 Task: Open Card Machine Learning Review in Board Public Speaking Training to Workspace Accounts Payable and add a team member Softage.4@softage.net, a label Blue, a checklist Product Design, an attachment from your computer, a color Blue and finally, add a card description 'Conduct team training session on delegation and empowerment' and a comment 'Let us approach this task with a sense of empathy, understanding the needs and concerns of our stakeholders.'. Add a start date 'Jan 08, 1900' with a due date 'Jan 15, 1900'
Action: Mouse moved to (59, 261)
Screenshot: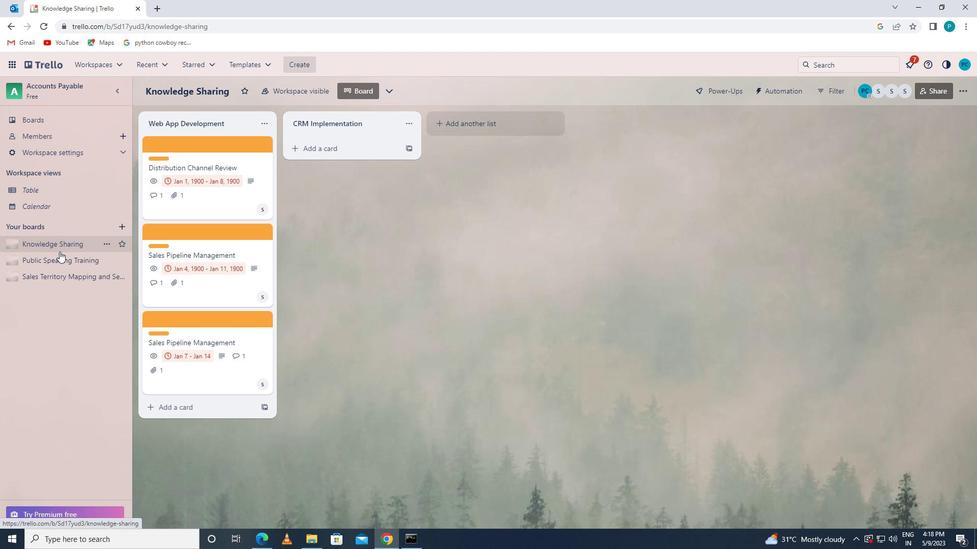 
Action: Mouse pressed left at (59, 261)
Screenshot: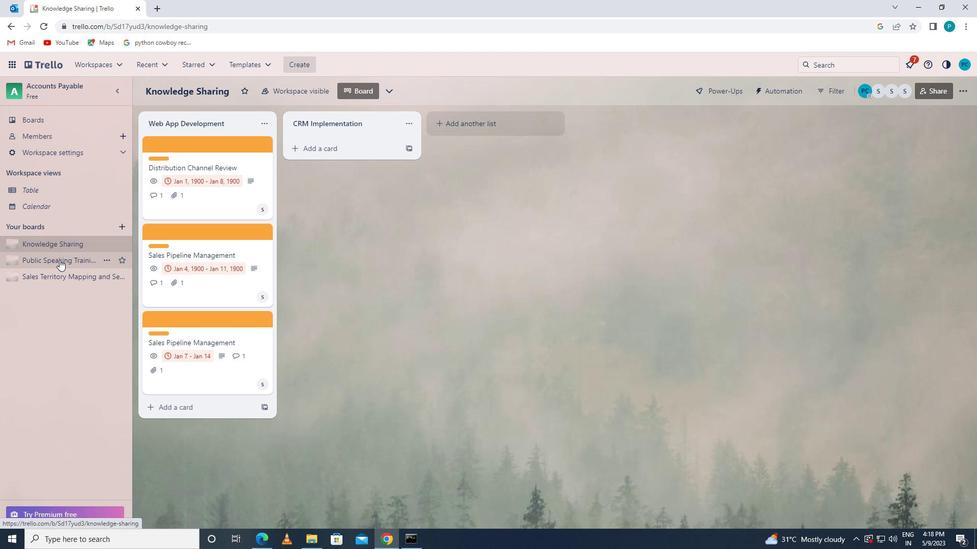 
Action: Mouse moved to (193, 326)
Screenshot: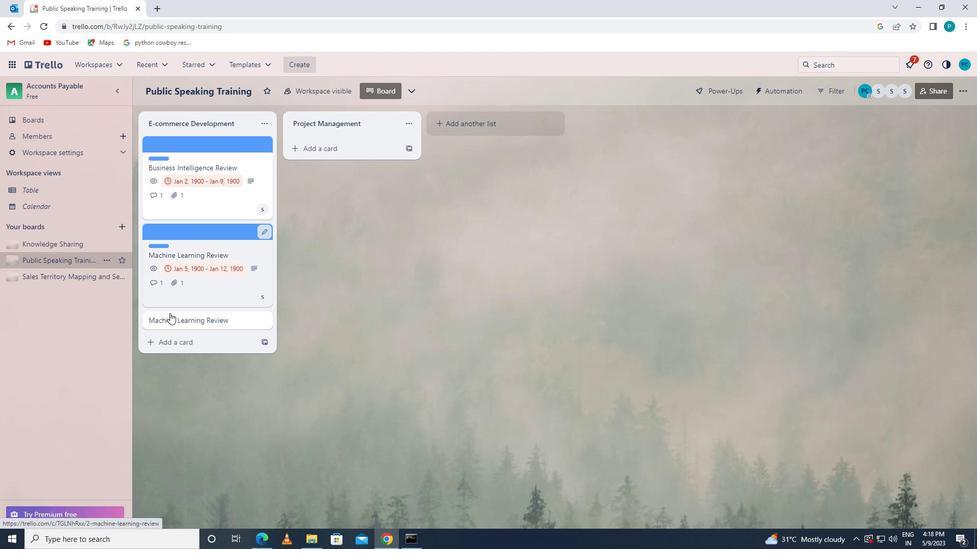
Action: Mouse pressed left at (193, 326)
Screenshot: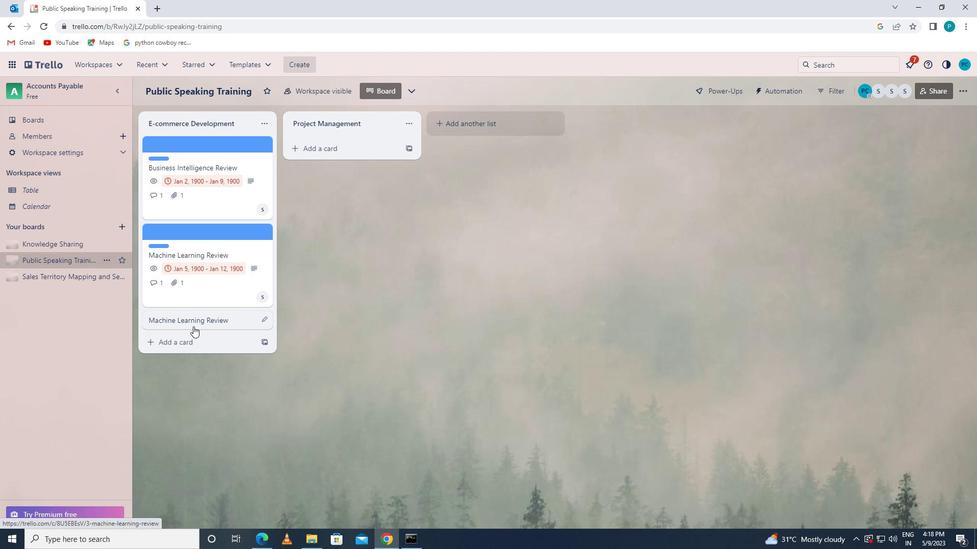 
Action: Mouse moved to (642, 182)
Screenshot: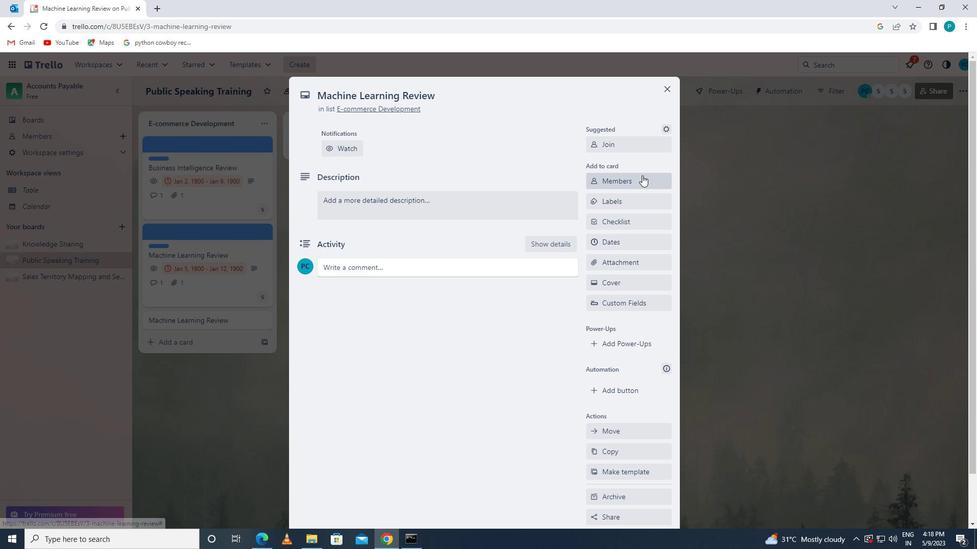 
Action: Mouse pressed left at (642, 182)
Screenshot: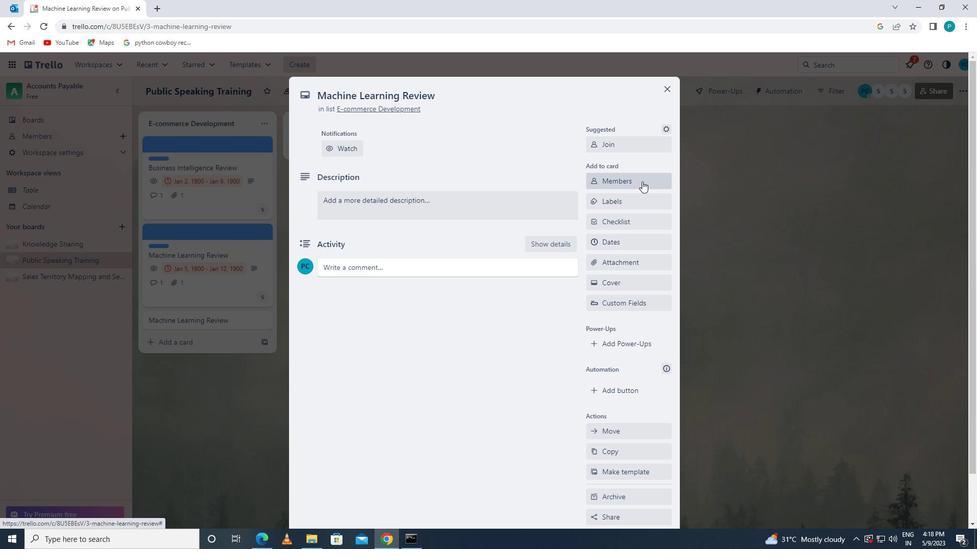 
Action: Mouse moved to (653, 305)
Screenshot: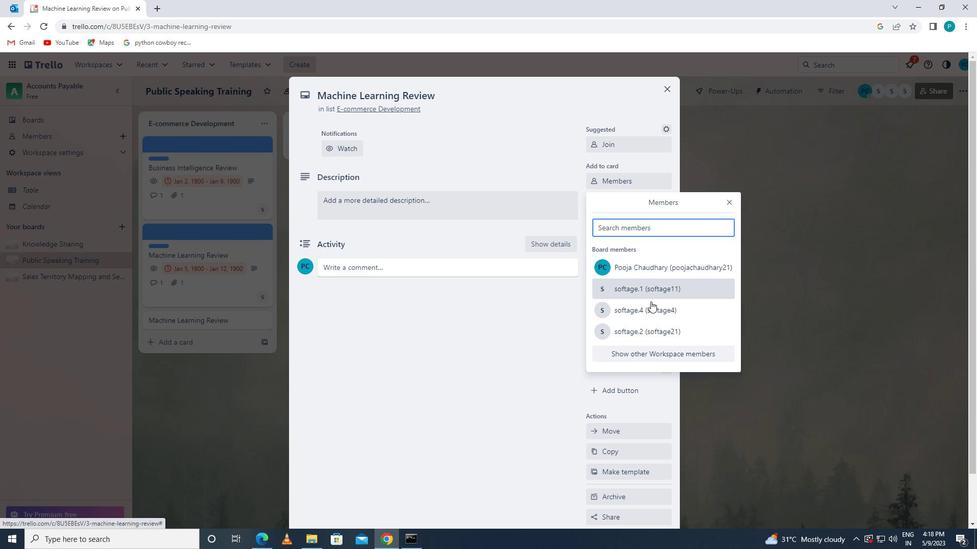 
Action: Mouse pressed left at (653, 305)
Screenshot: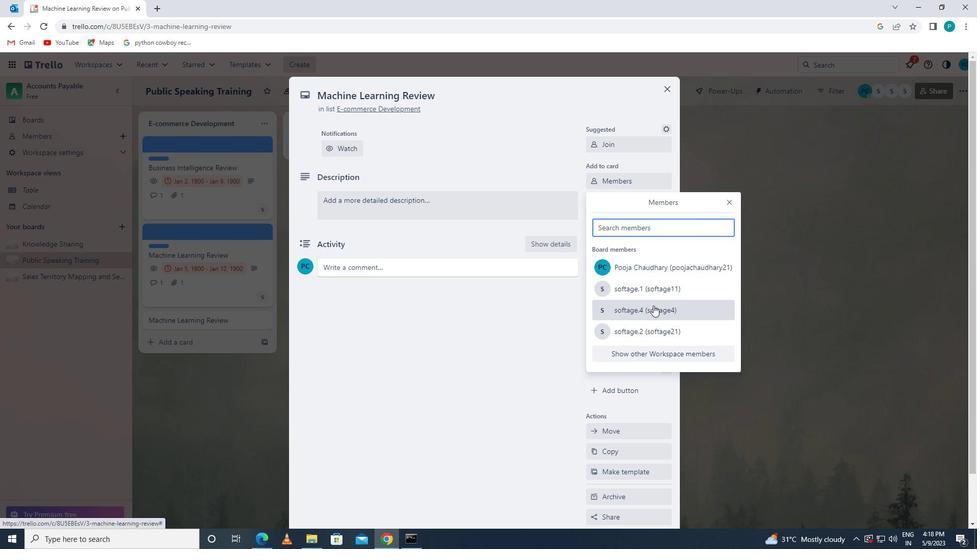 
Action: Mouse moved to (730, 201)
Screenshot: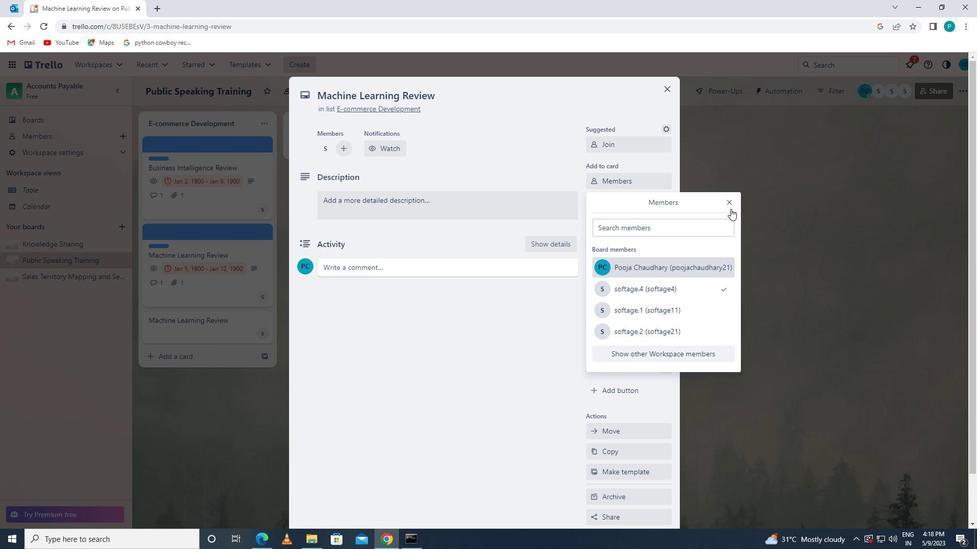 
Action: Mouse pressed left at (730, 201)
Screenshot: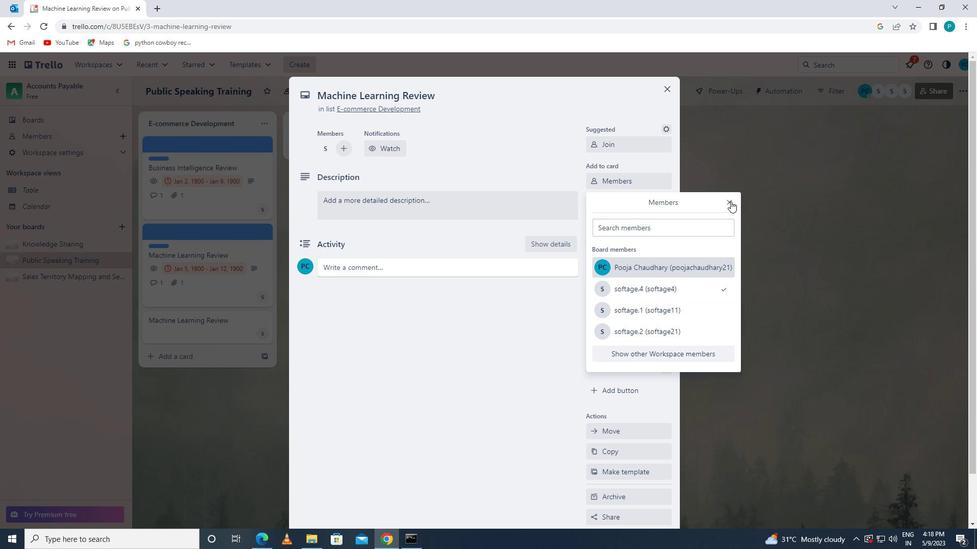 
Action: Mouse moved to (609, 219)
Screenshot: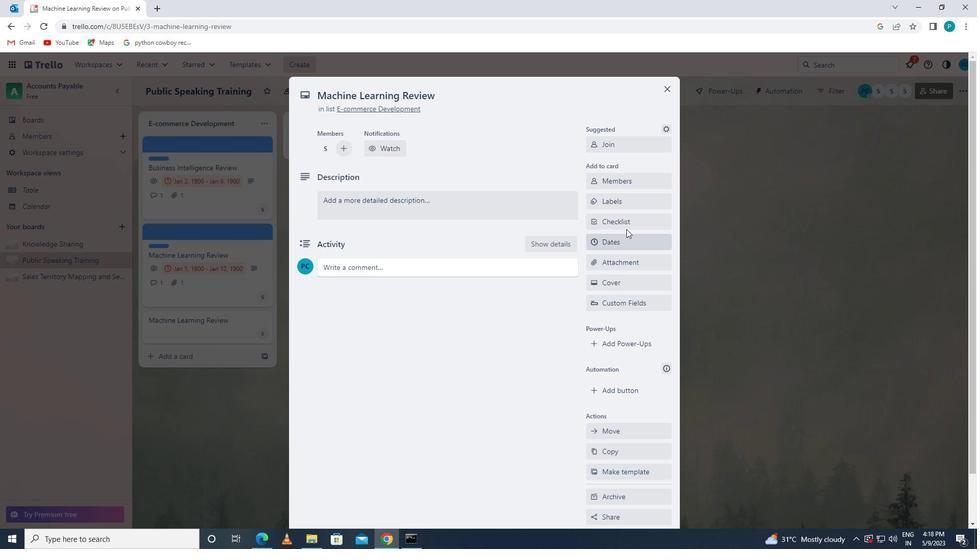 
Action: Mouse pressed left at (609, 219)
Screenshot: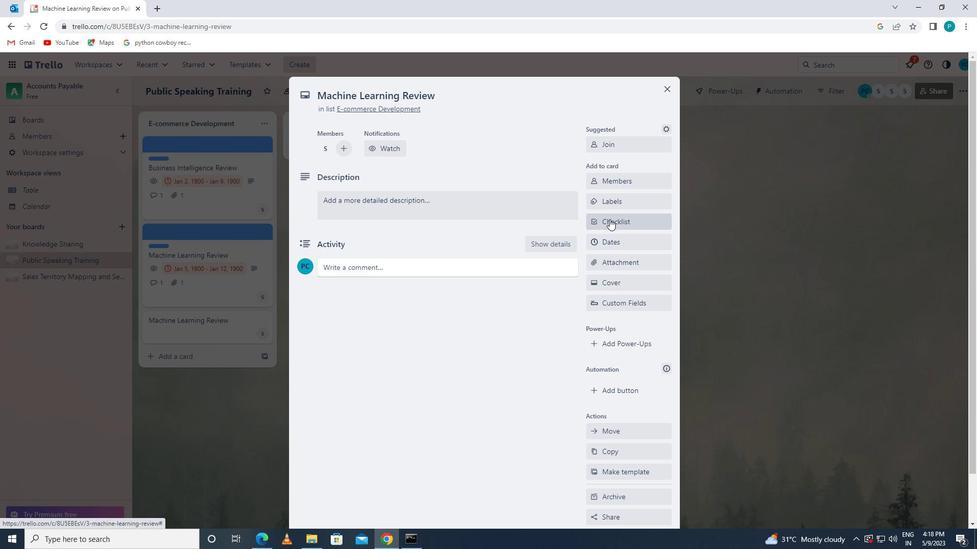 
Action: Mouse moved to (604, 204)
Screenshot: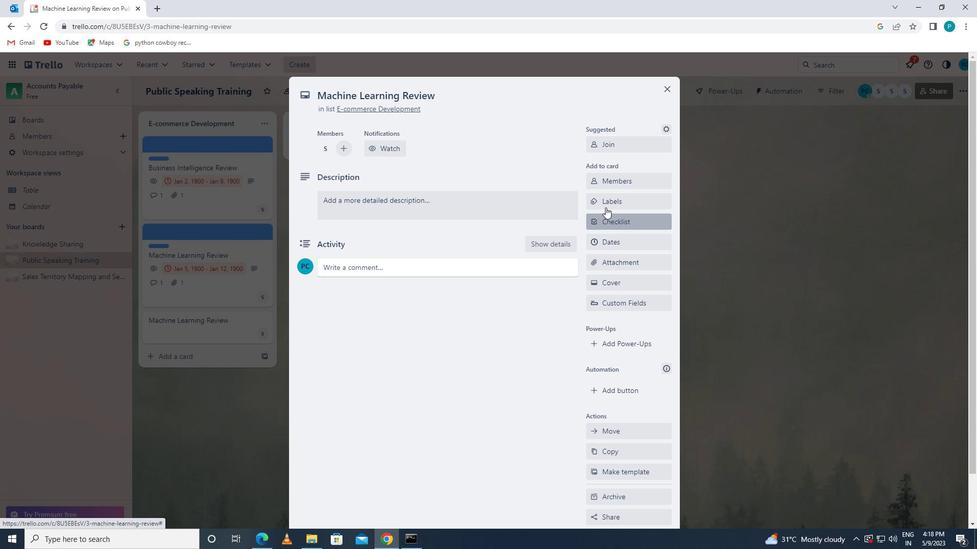 
Action: Mouse pressed left at (604, 204)
Screenshot: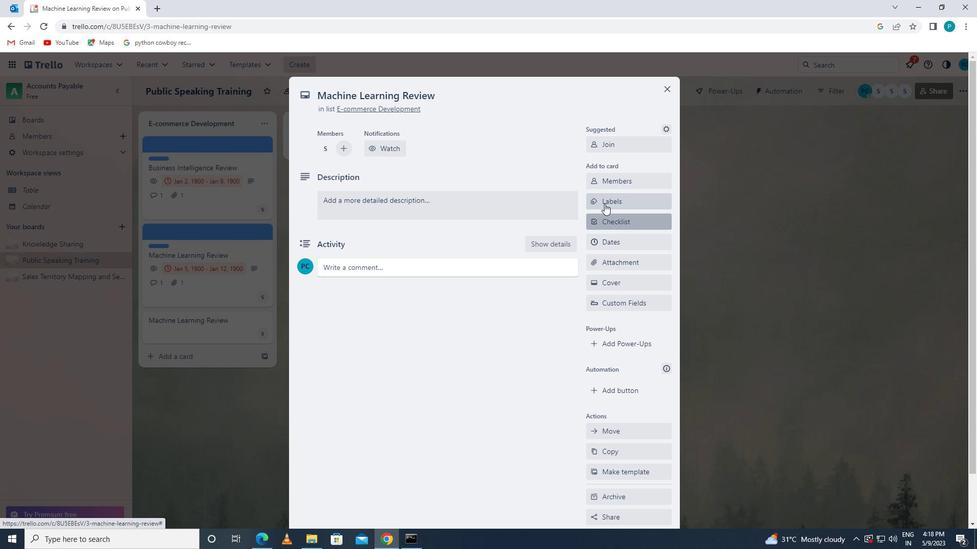 
Action: Mouse moved to (646, 405)
Screenshot: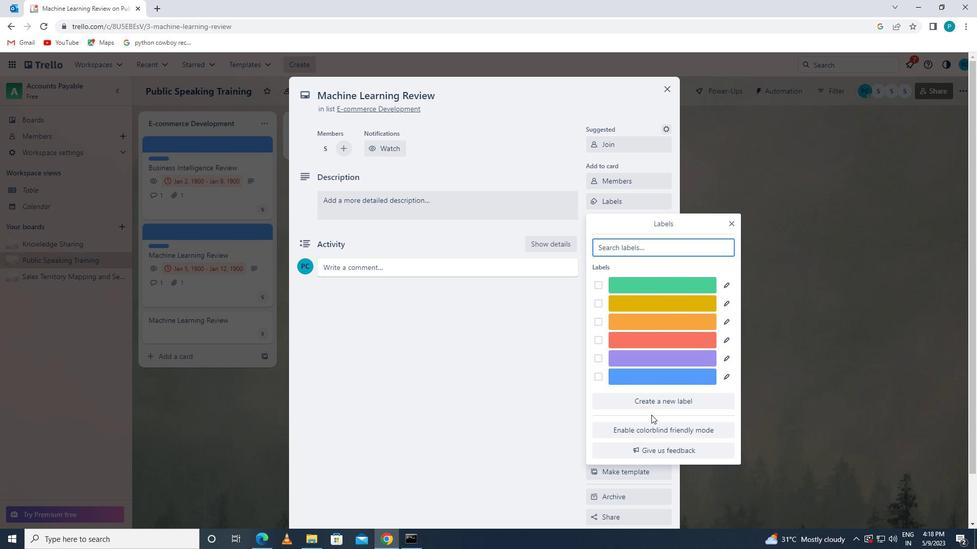 
Action: Mouse pressed left at (646, 405)
Screenshot: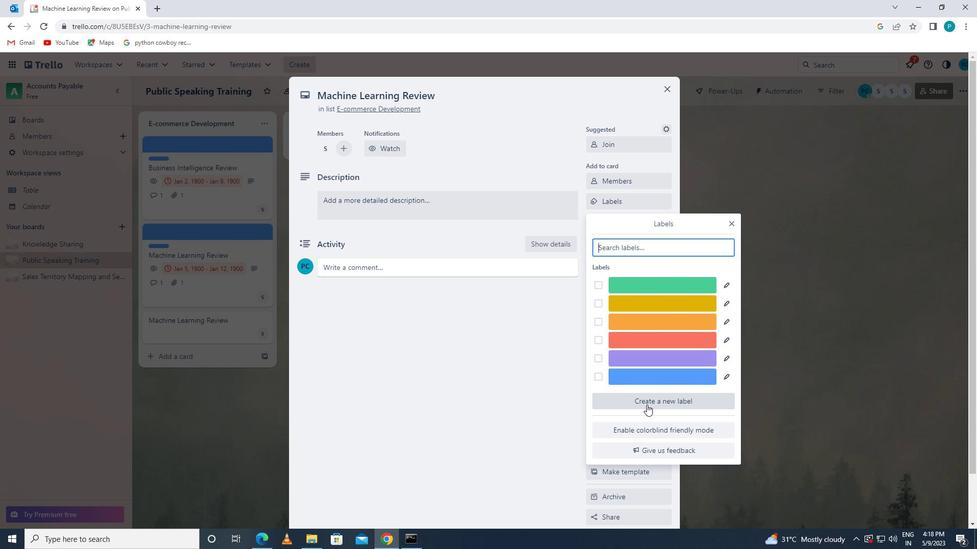 
Action: Mouse moved to (597, 425)
Screenshot: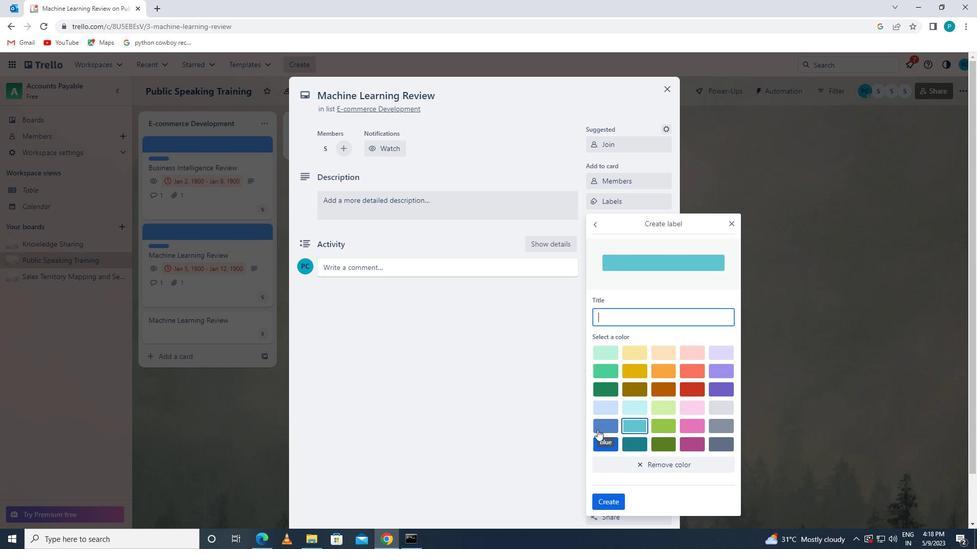 
Action: Mouse pressed left at (597, 425)
Screenshot: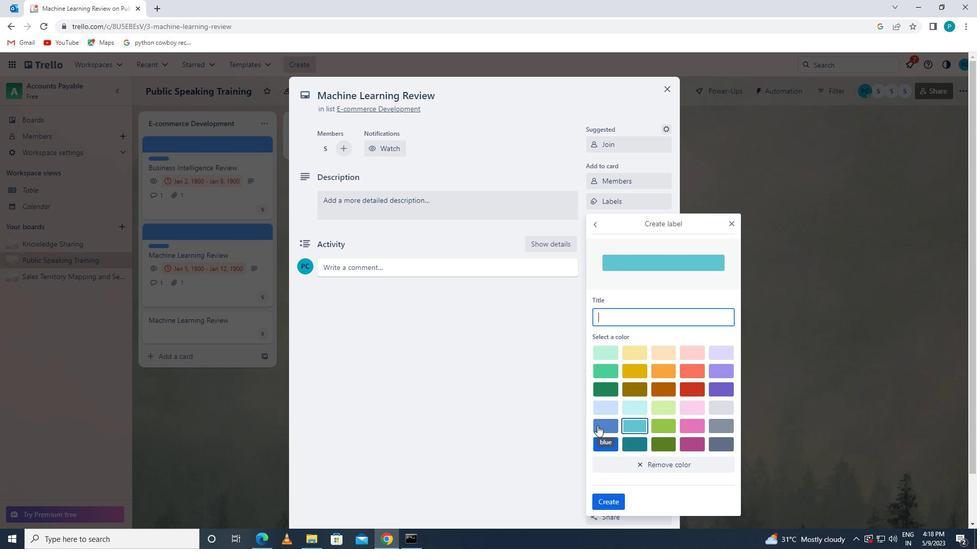 
Action: Mouse moved to (611, 498)
Screenshot: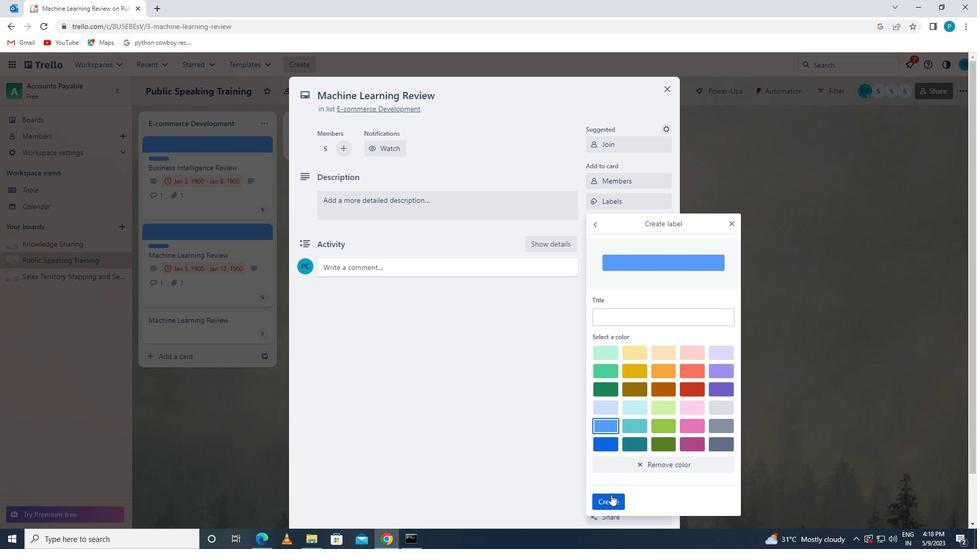 
Action: Mouse pressed left at (611, 498)
Screenshot: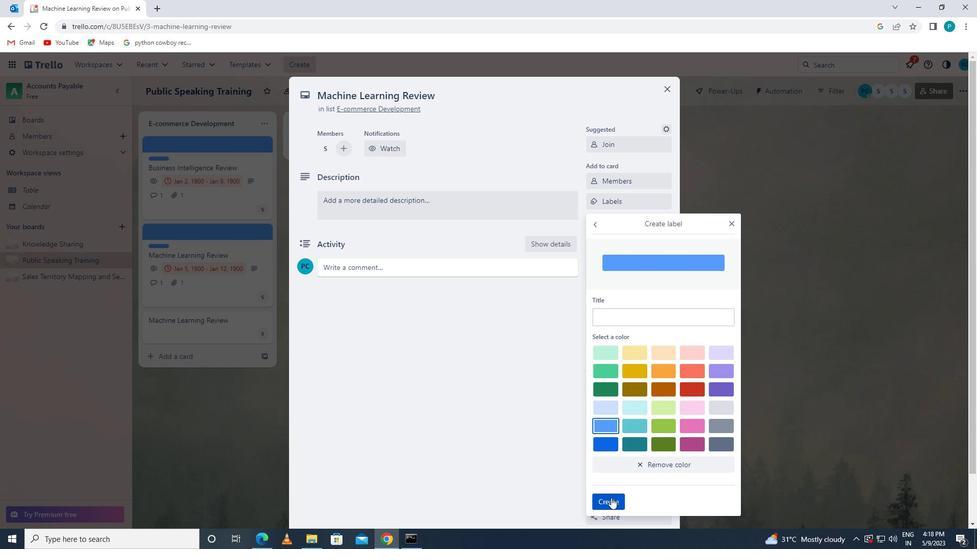 
Action: Mouse moved to (730, 225)
Screenshot: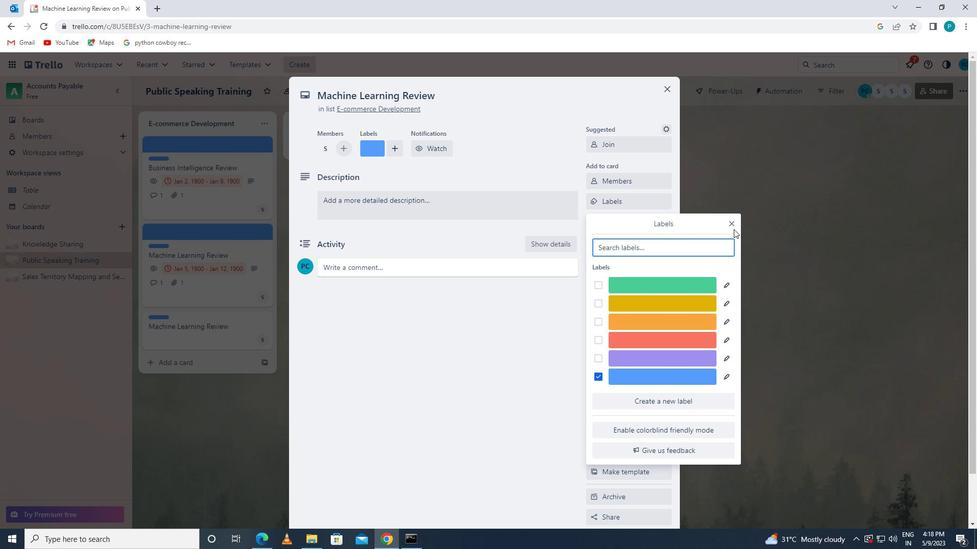 
Action: Mouse pressed left at (730, 225)
Screenshot: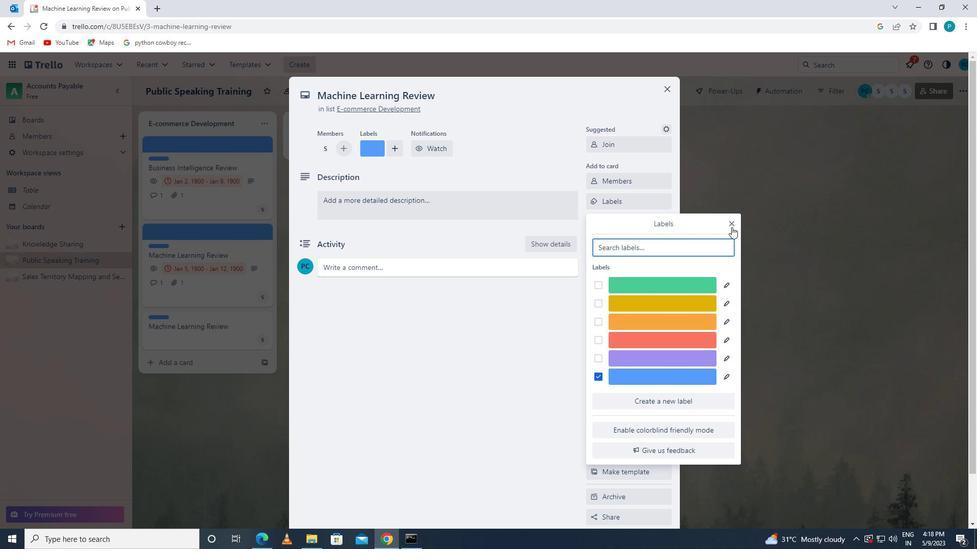 
Action: Mouse moved to (627, 225)
Screenshot: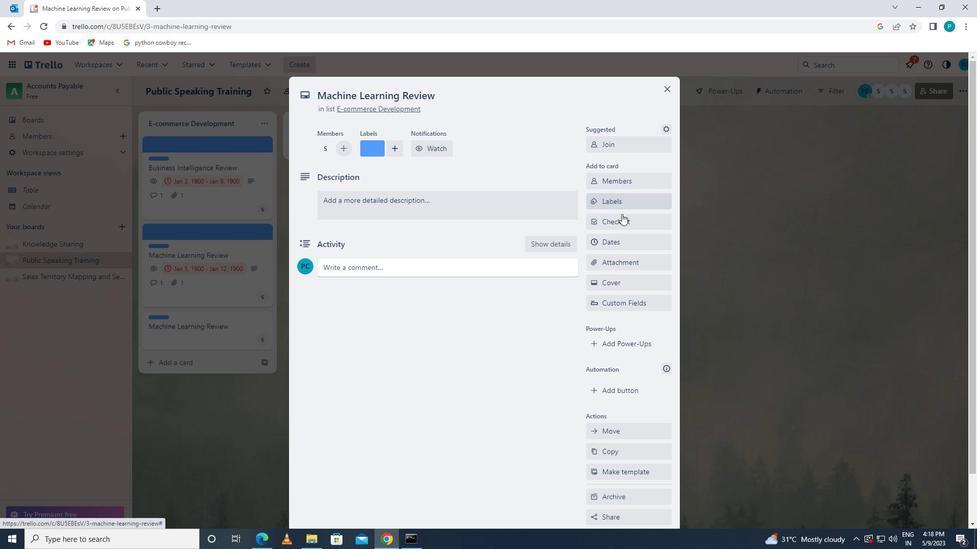 
Action: Mouse pressed left at (627, 225)
Screenshot: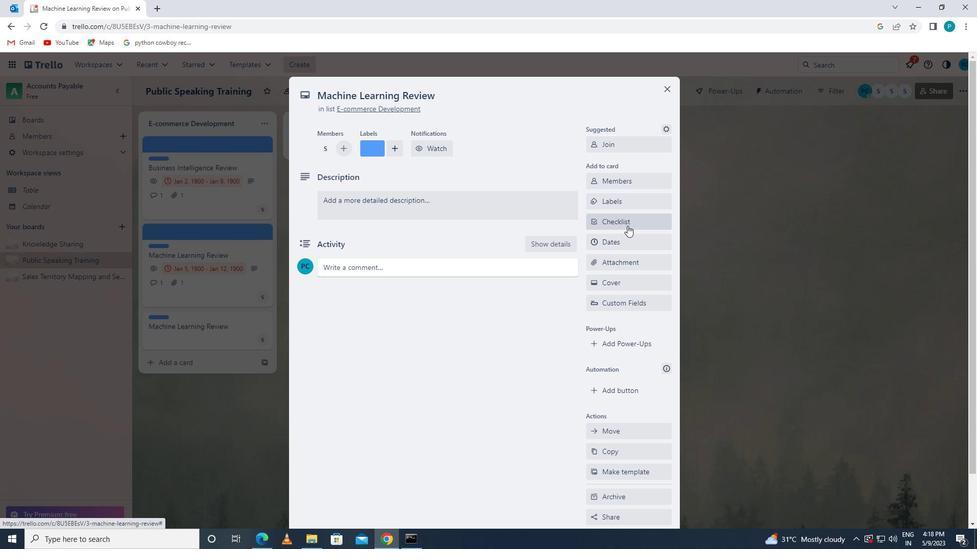 
Action: Key pressed <Key.caps_lock>p
Screenshot: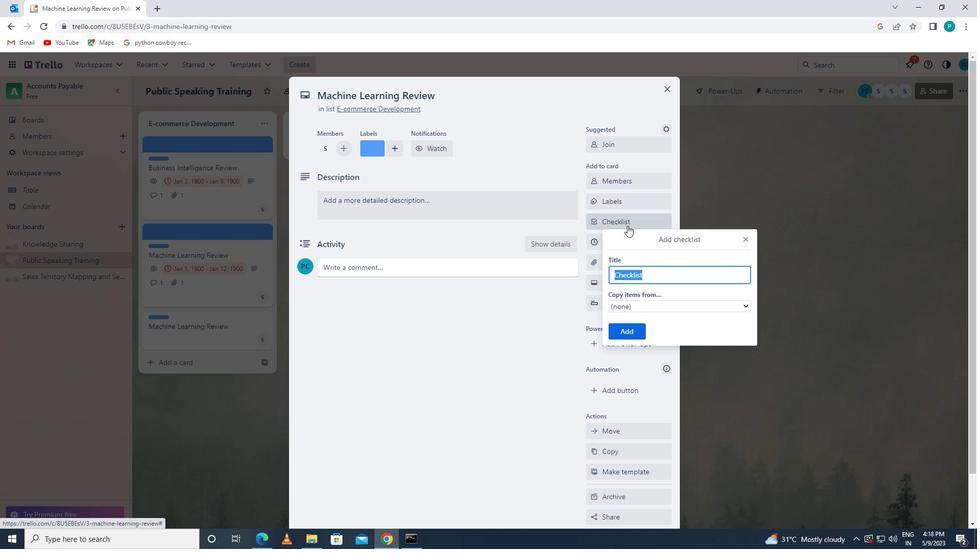 
Action: Mouse moved to (692, 301)
Screenshot: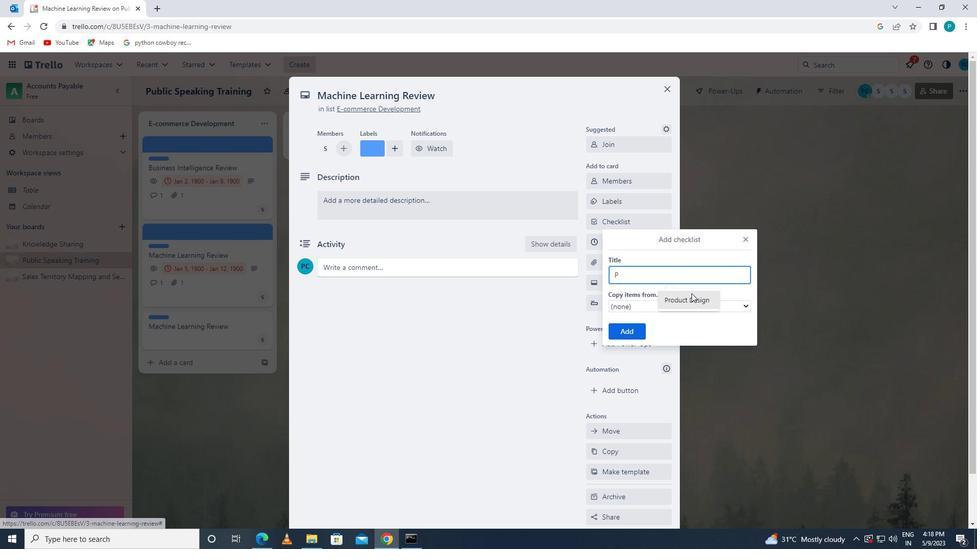 
Action: Mouse pressed left at (692, 301)
Screenshot: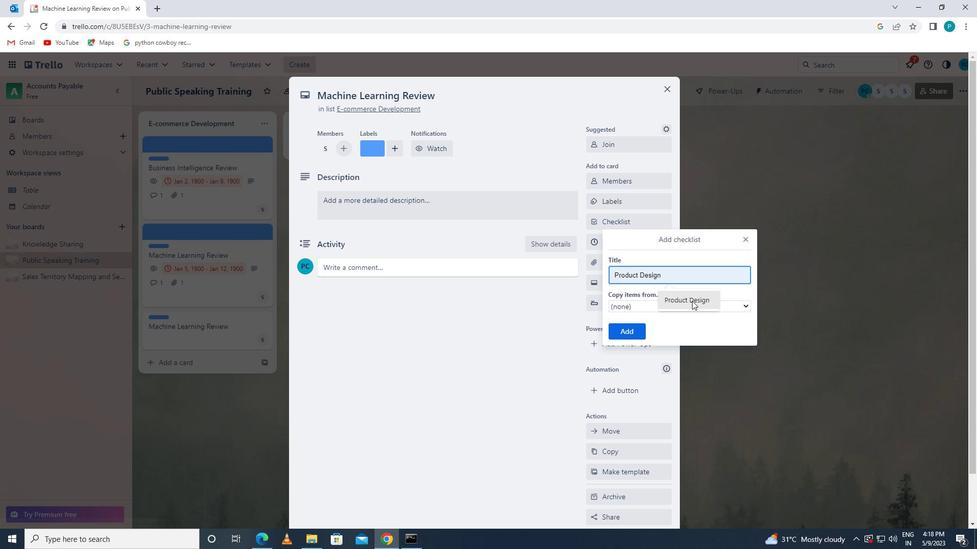 
Action: Mouse moved to (639, 328)
Screenshot: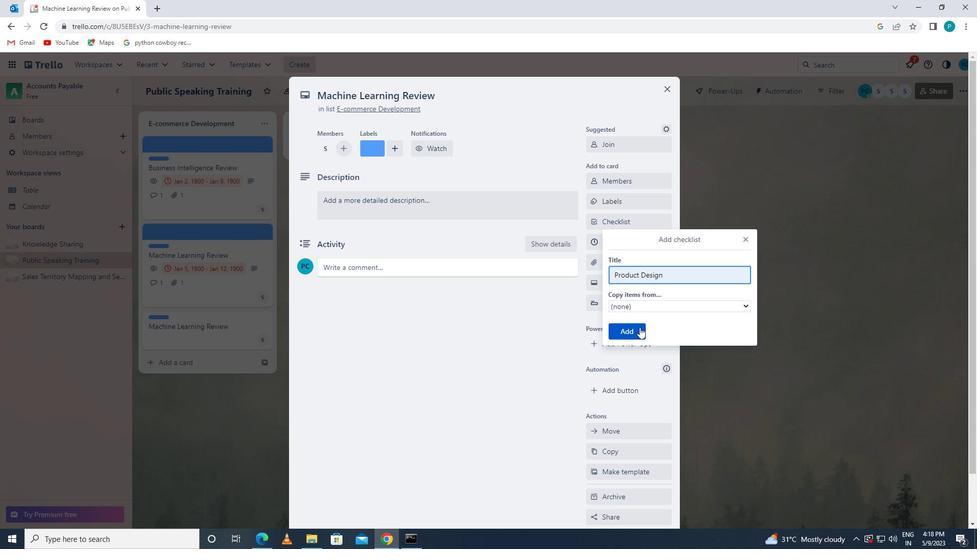 
Action: Mouse pressed left at (639, 328)
Screenshot: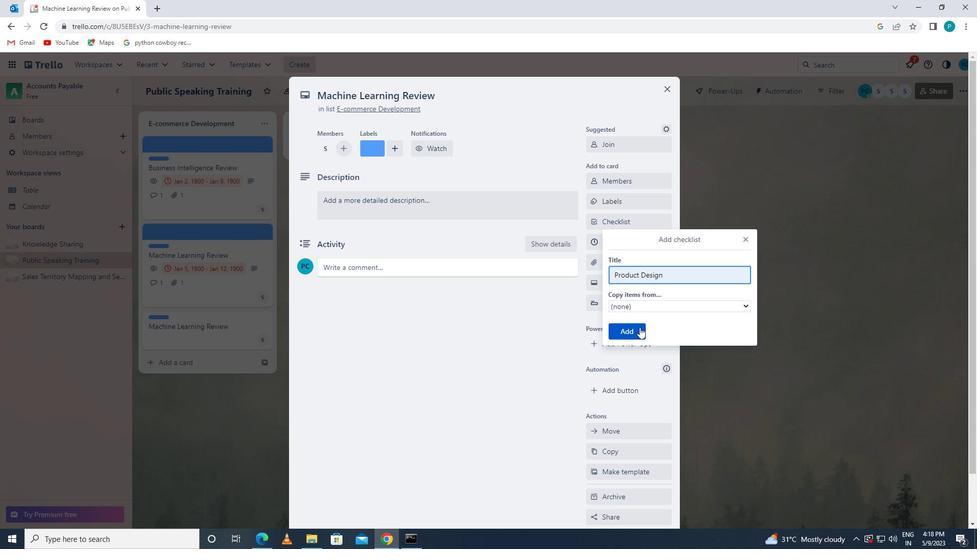 
Action: Mouse moved to (622, 258)
Screenshot: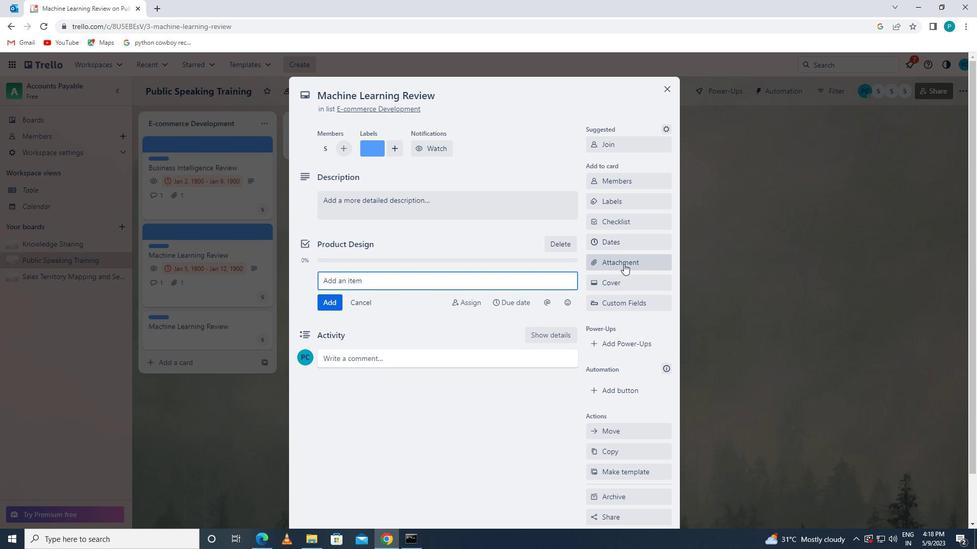 
Action: Mouse pressed left at (622, 258)
Screenshot: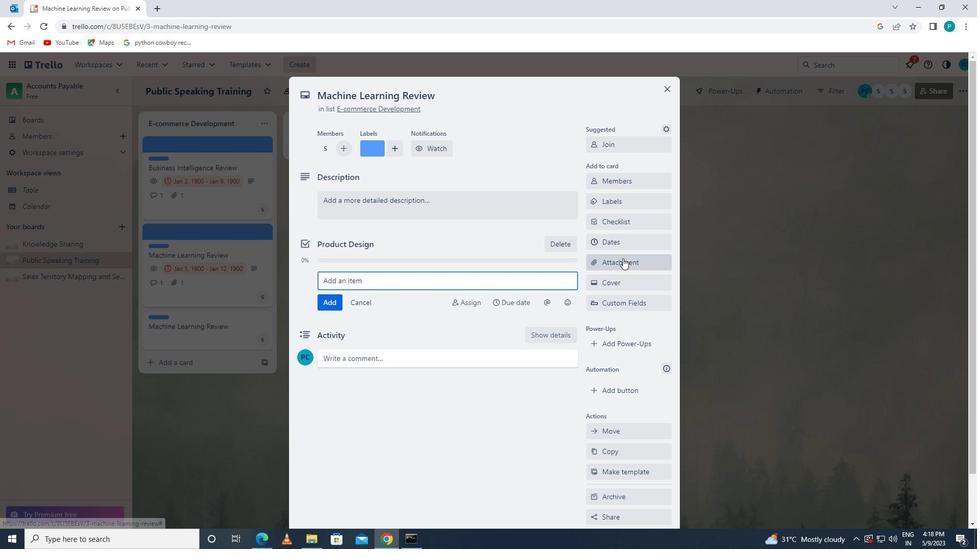 
Action: Mouse moved to (621, 309)
Screenshot: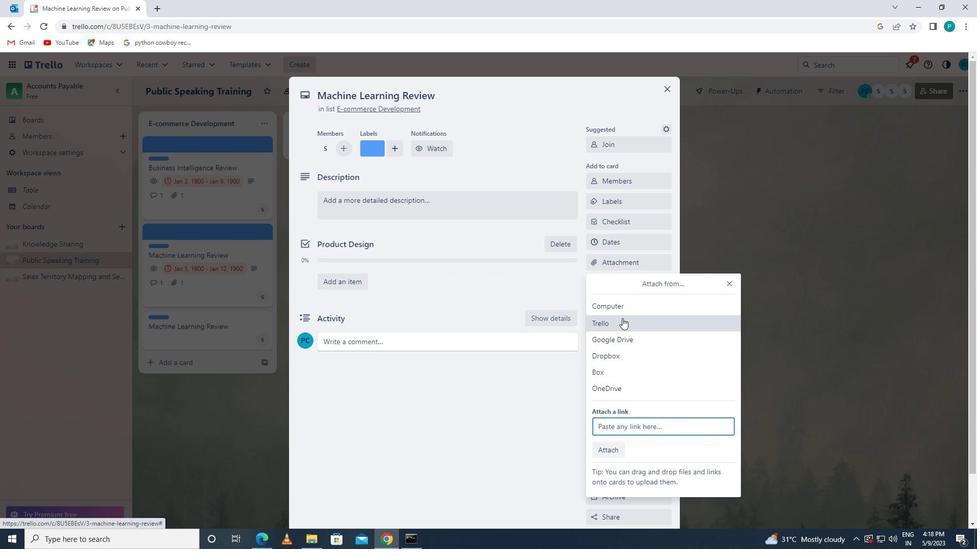 
Action: Mouse pressed left at (621, 309)
Screenshot: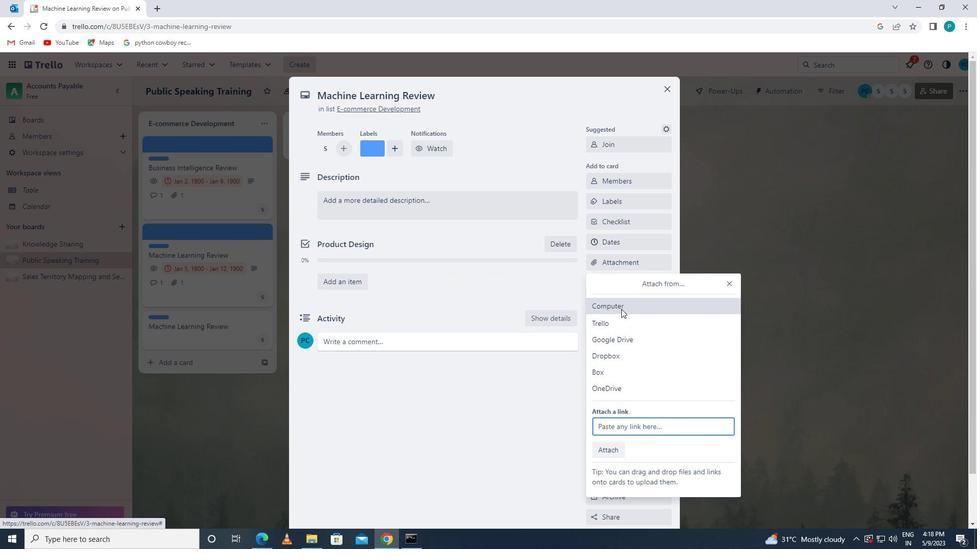 
Action: Mouse moved to (181, 80)
Screenshot: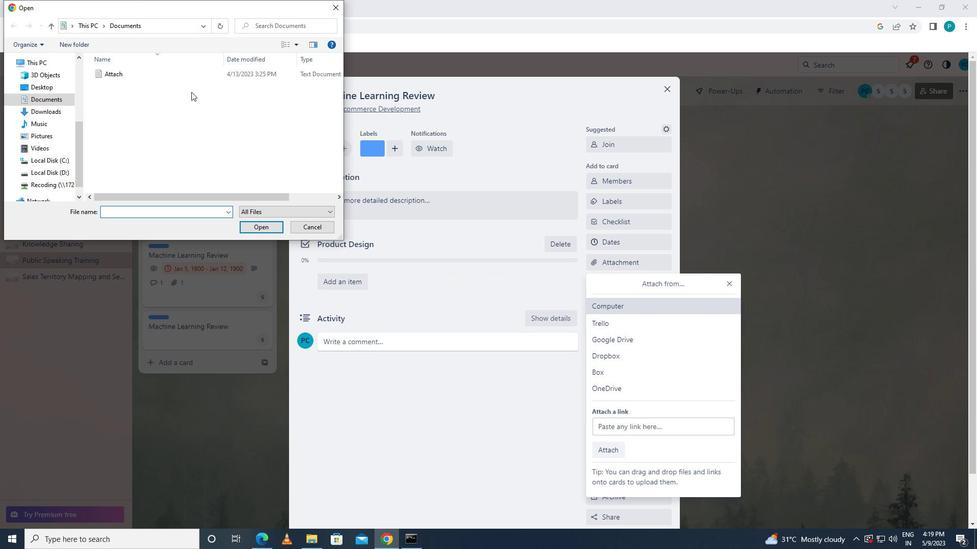 
Action: Mouse pressed left at (181, 80)
Screenshot: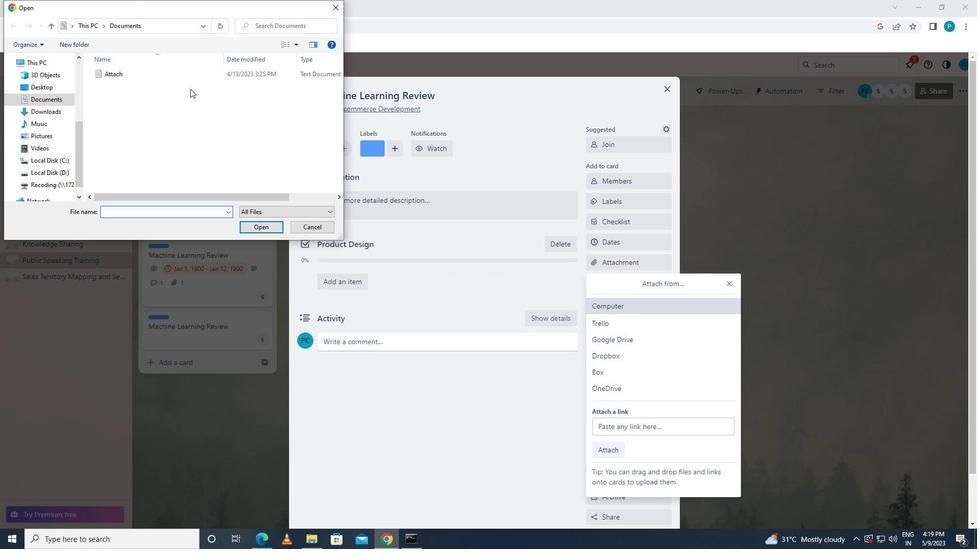 
Action: Mouse moved to (174, 77)
Screenshot: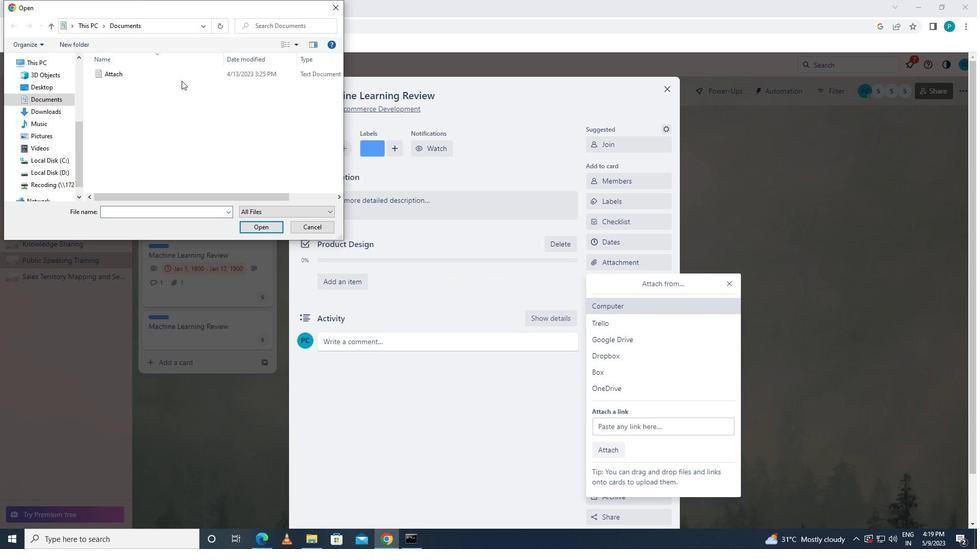 
Action: Mouse pressed left at (174, 77)
Screenshot: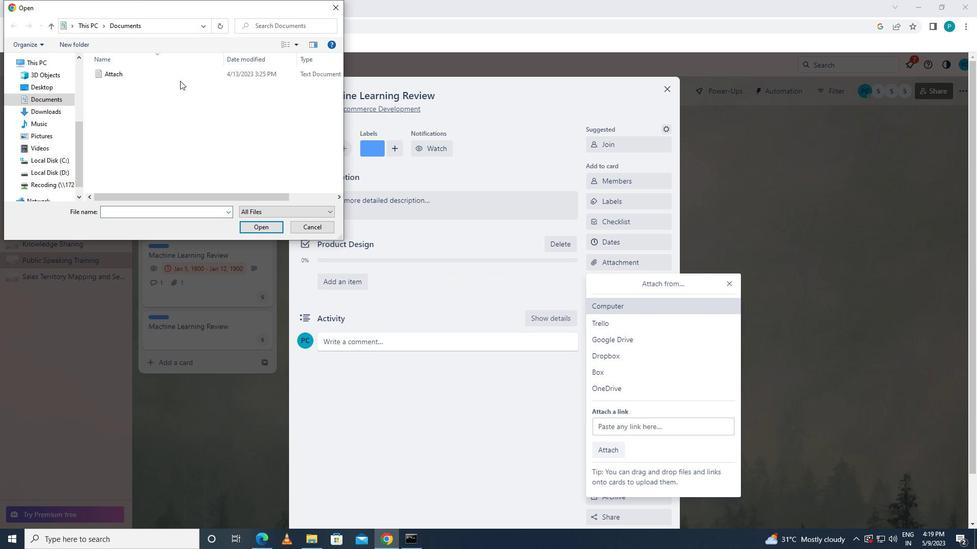 
Action: Mouse moved to (275, 226)
Screenshot: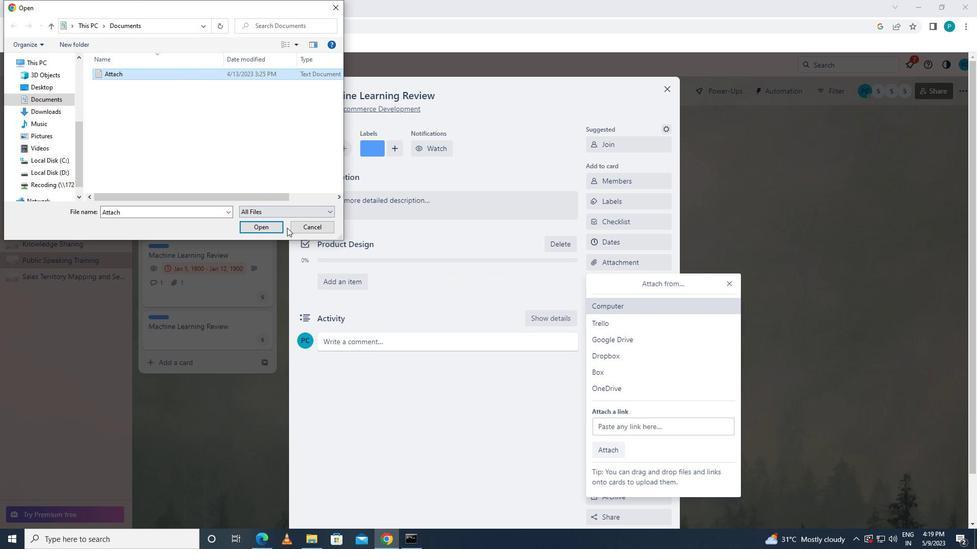 
Action: Mouse pressed left at (275, 226)
Screenshot: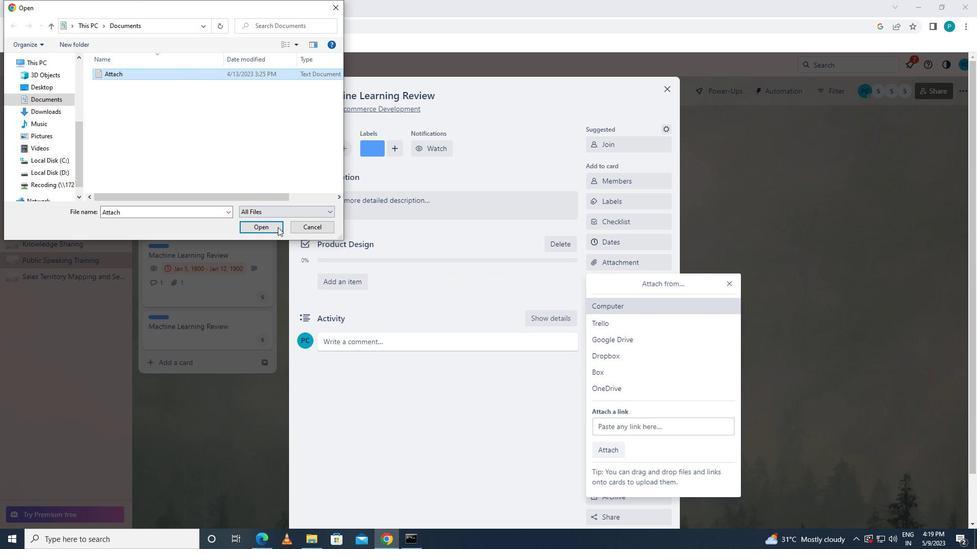 
Action: Mouse moved to (634, 285)
Screenshot: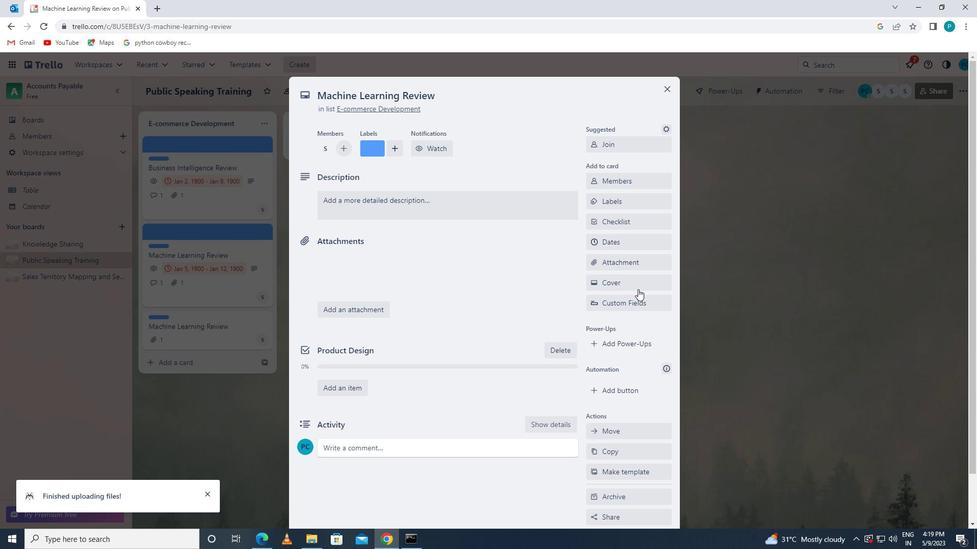 
Action: Mouse pressed left at (634, 285)
Screenshot: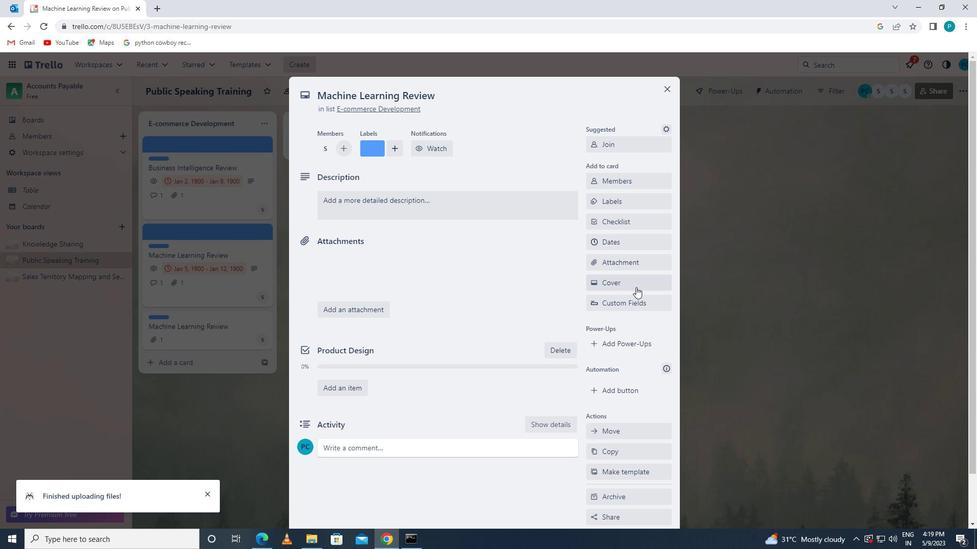 
Action: Mouse moved to (611, 344)
Screenshot: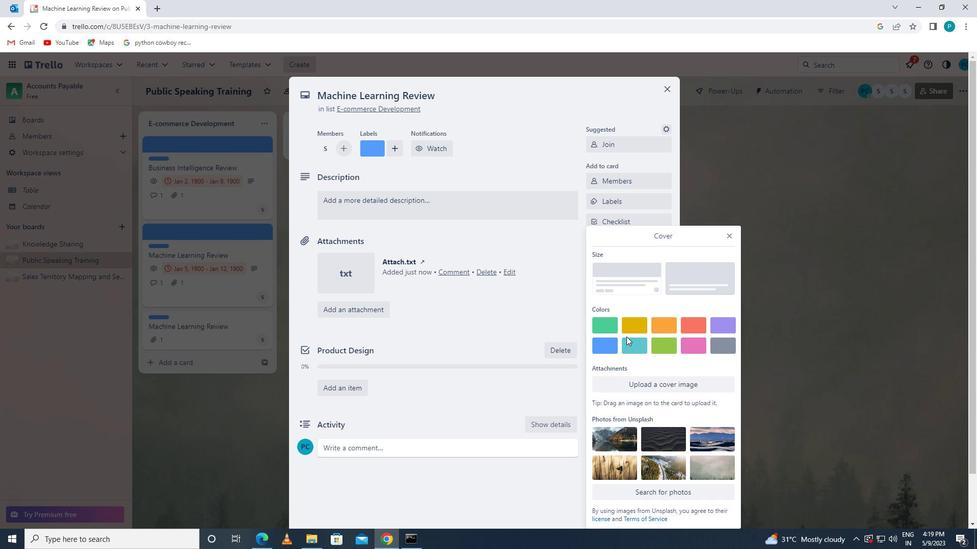 
Action: Mouse pressed left at (611, 344)
Screenshot: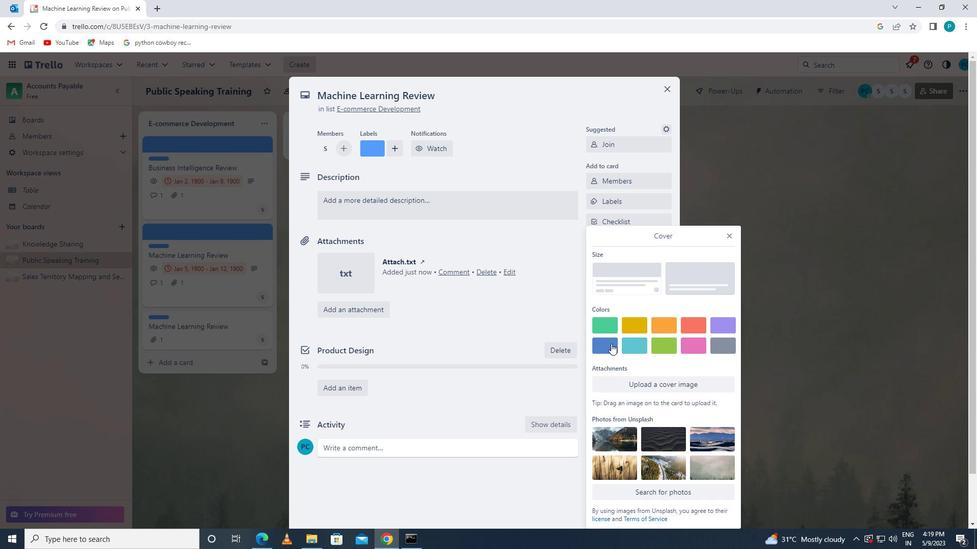 
Action: Mouse moved to (731, 216)
Screenshot: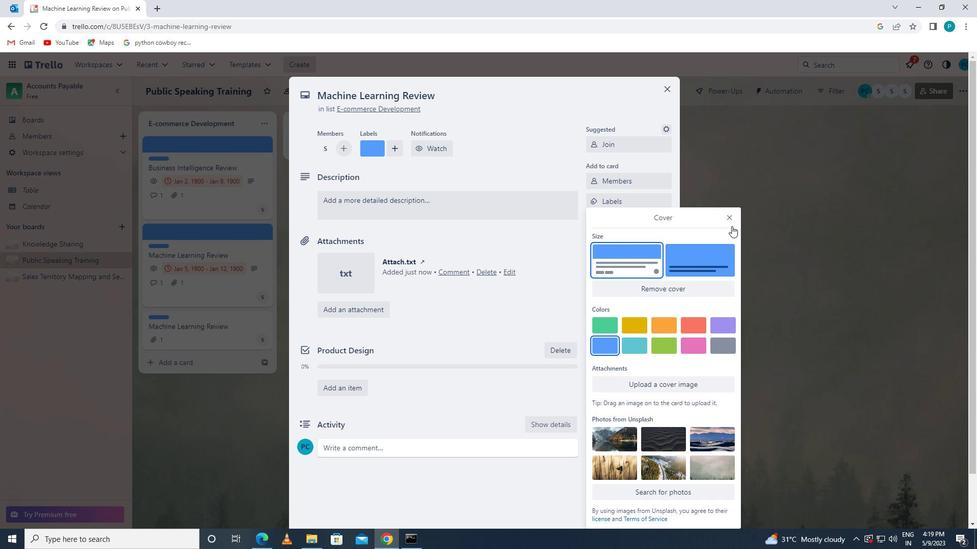 
Action: Mouse pressed left at (731, 216)
Screenshot: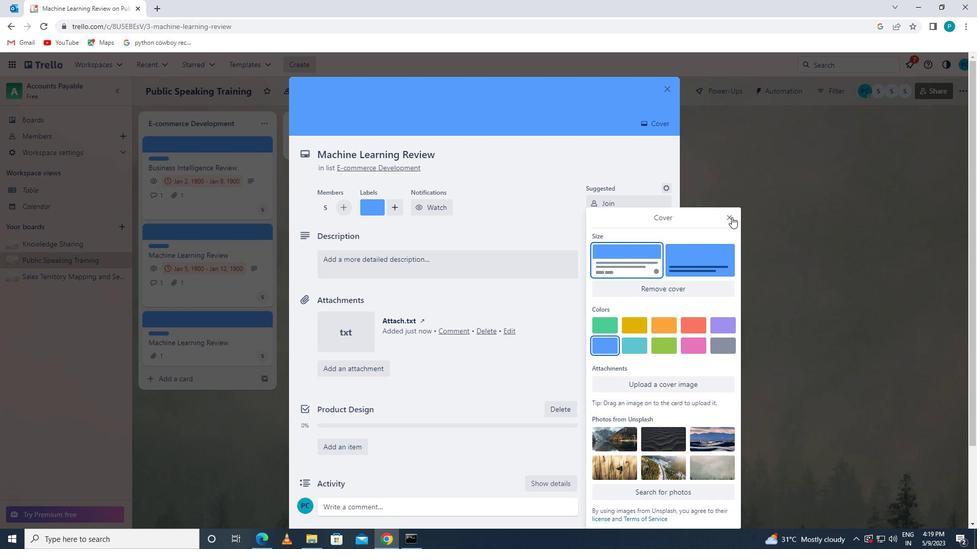 
Action: Mouse moved to (592, 306)
Screenshot: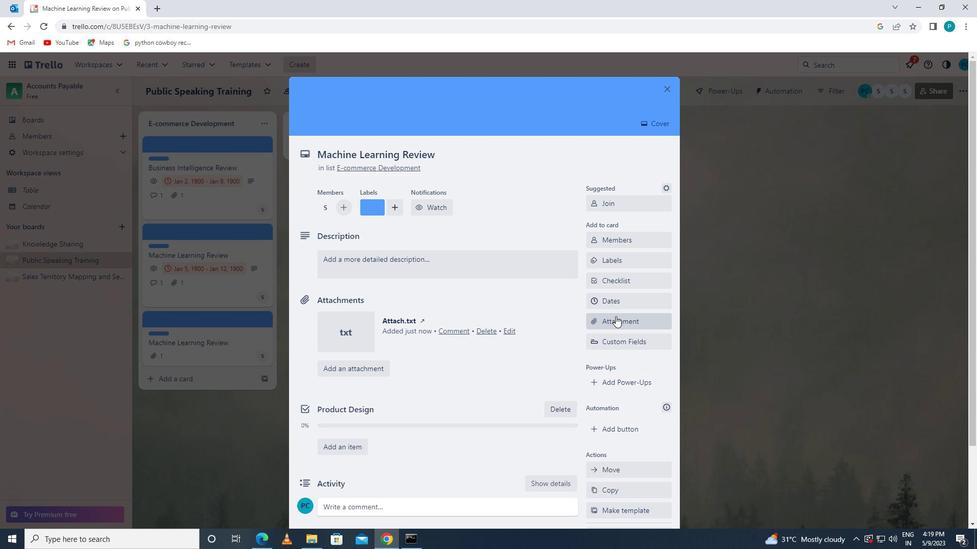 
Action: Mouse scrolled (592, 305) with delta (0, 0)
Screenshot: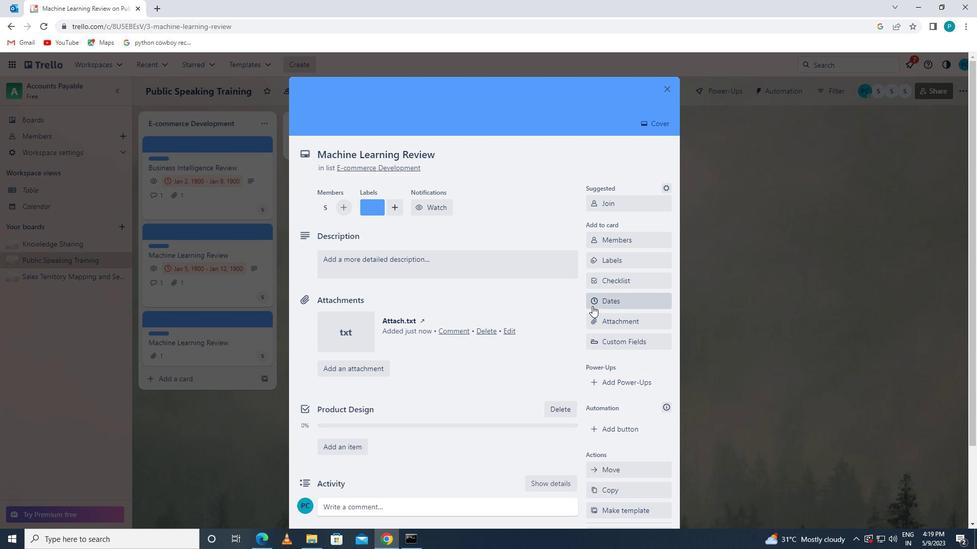 
Action: Mouse moved to (412, 213)
Screenshot: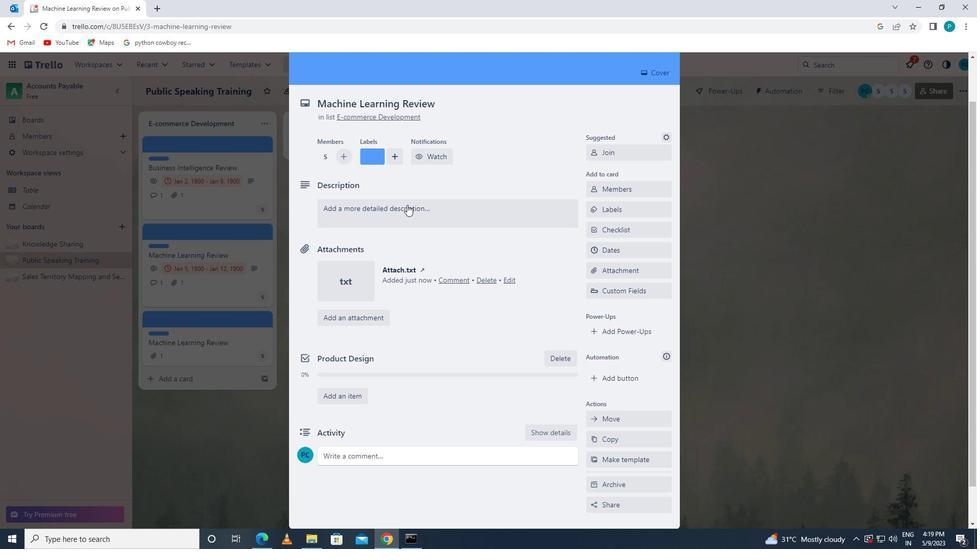 
Action: Mouse pressed left at (412, 213)
Screenshot: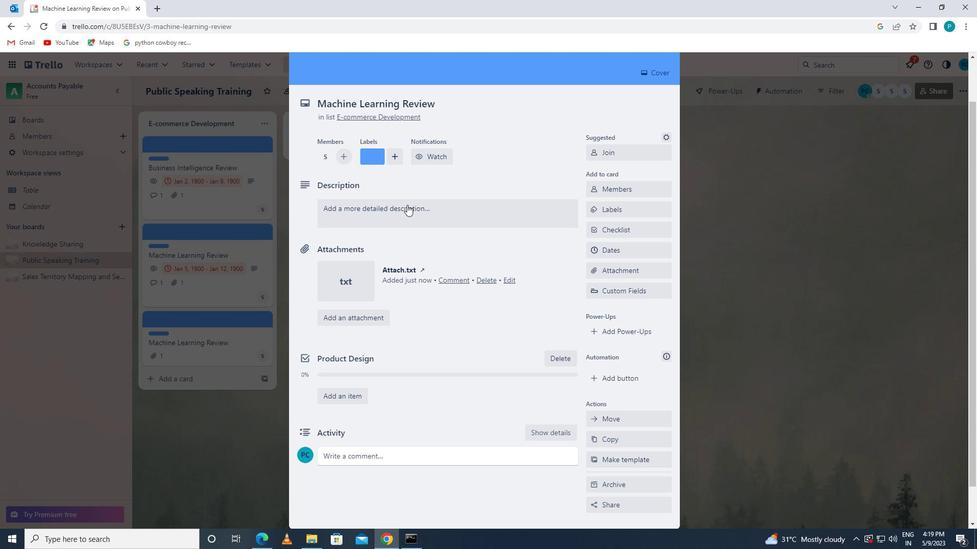 
Action: Key pressed '<Key.caps_lock>c<Key.caps_lock>onduct<Key.space>team<Key.space>training<Key.space>session<Key.space>on<Key.space>delegation<Key.space>and<Key.space>empowerment'
Screenshot: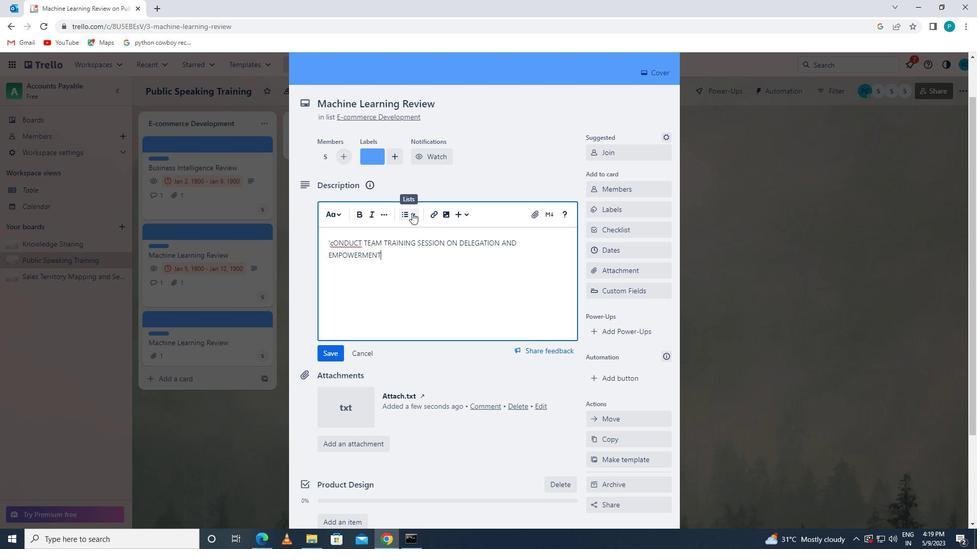 
Action: Mouse moved to (439, 291)
Screenshot: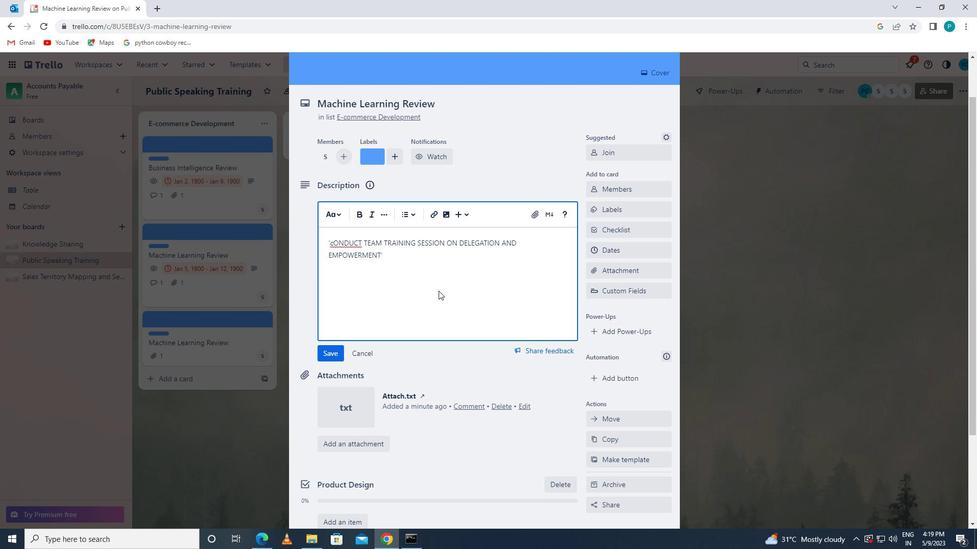 
Action: Key pressed <Key.backspace><Key.backspace><Key.backspace><Key.backspace><Key.backspace><Key.backspace><Key.backspace><Key.backspace><Key.backspace><Key.backspace><Key.backspace><Key.backspace><Key.backspace><Key.backspace><Key.backspace><Key.backspace><Key.backspace><Key.backspace><Key.backspace><Key.backspace><Key.backspace><Key.backspace><Key.backspace><Key.backspace><Key.backspace><Key.backspace><Key.backspace><Key.backspace><Key.backspace><Key.backspace><Key.backspace><Key.backspace><Key.backspace><Key.backspace><Key.backspace><Key.backspace><Key.backspace><Key.backspace><Key.backspace><Key.backspace><Key.backspace><Key.backspace><Key.backspace><Key.backspace><Key.backspace><Key.backspace><Key.backspace><Key.backspace><Key.backspace><Key.backspace><Key.backspace><Key.backspace><Key.backspace><Key.backspace><Key.backspace><Key.backspace><Key.backspace><Key.backspace><Key.backspace><Key.backspace><Key.backspace><Key.backspace><Key.backspace><Key.backspace><Key.backspace>c<Key.caps_lock>onduct
Screenshot: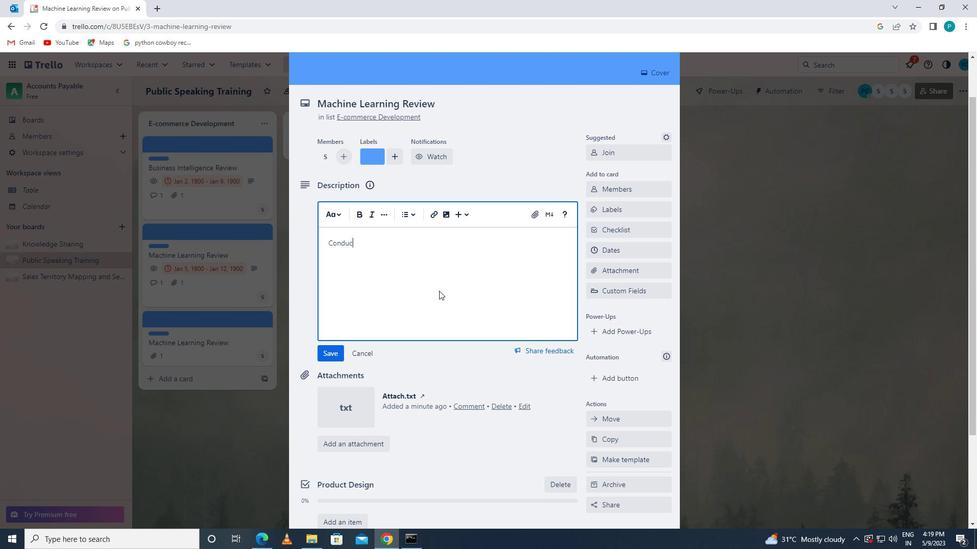 
Action: Mouse moved to (327, 239)
Screenshot: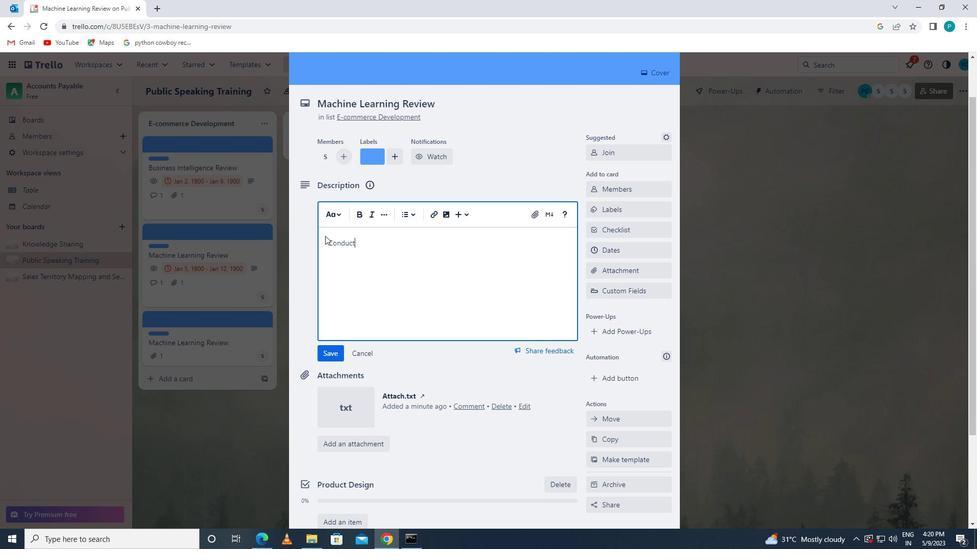 
Action: Mouse pressed left at (327, 239)
Screenshot: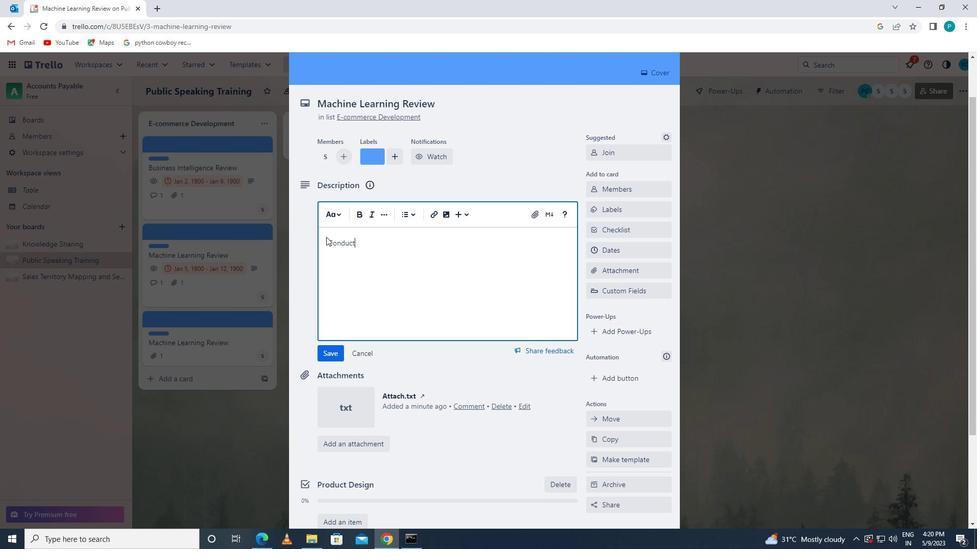 
Action: Mouse moved to (328, 241)
Screenshot: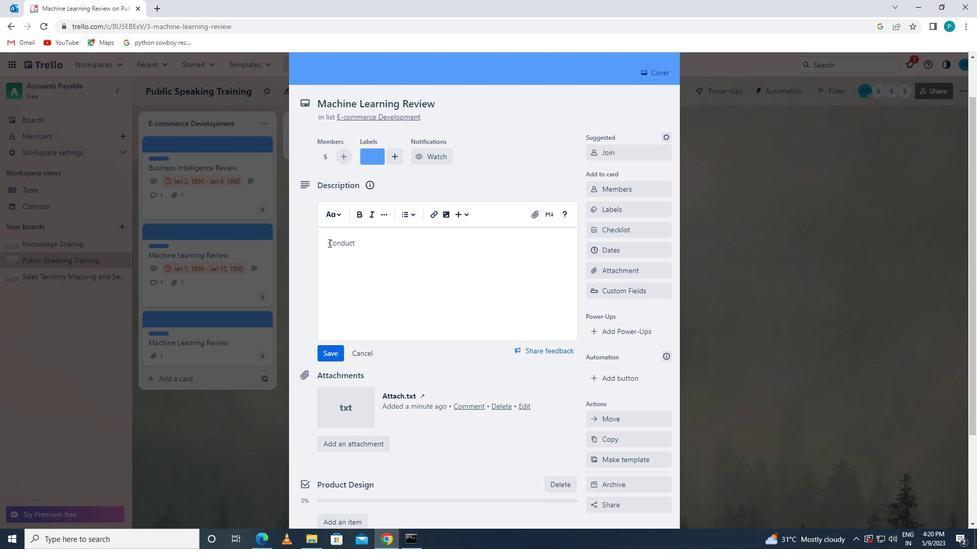 
Action: Mouse pressed left at (328, 241)
Screenshot: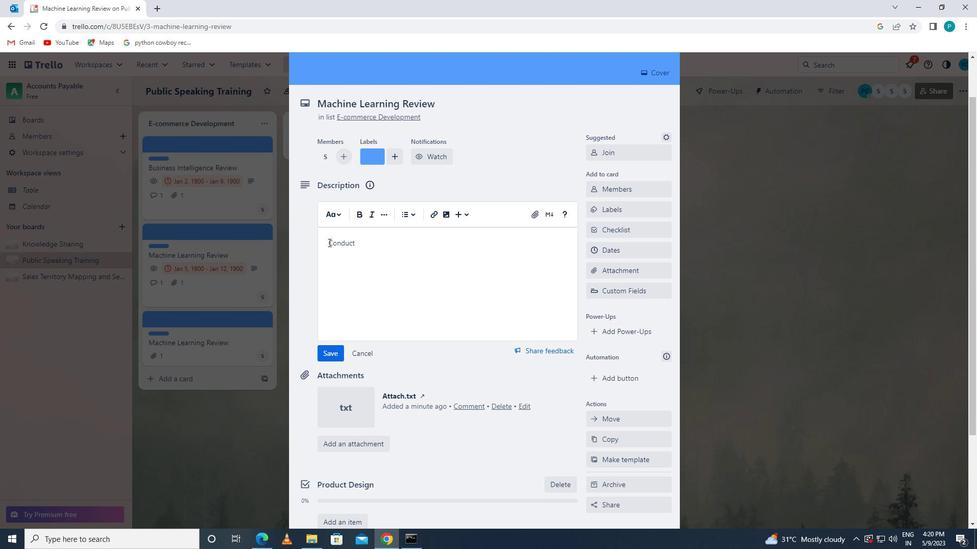 
Action: Mouse moved to (332, 254)
Screenshot: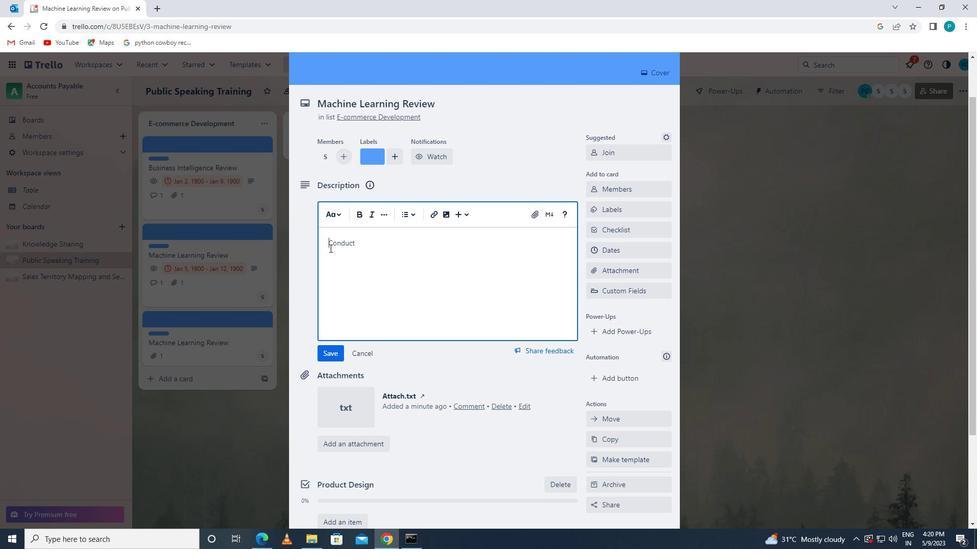 
Action: Key pressed '
Screenshot: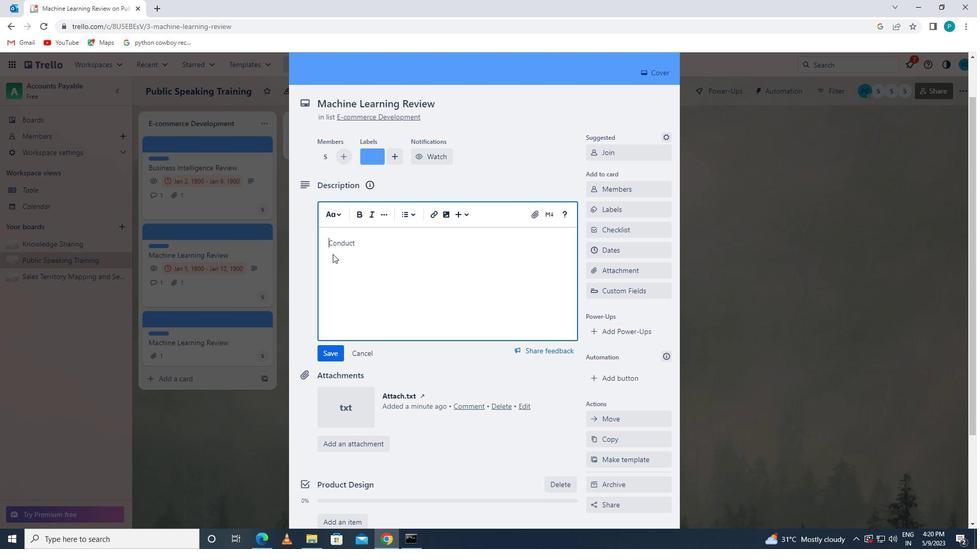 
Action: Mouse moved to (400, 243)
Screenshot: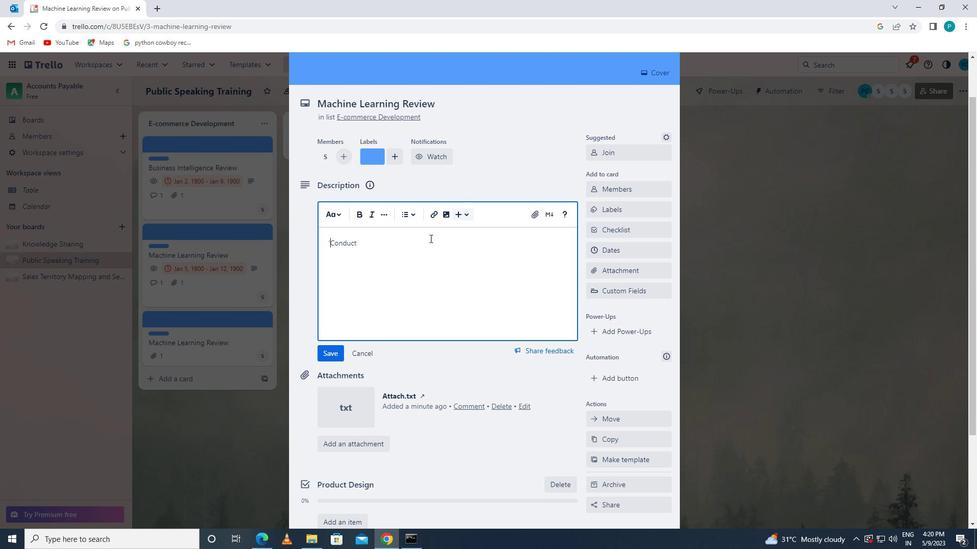 
Action: Mouse pressed left at (400, 243)
Screenshot: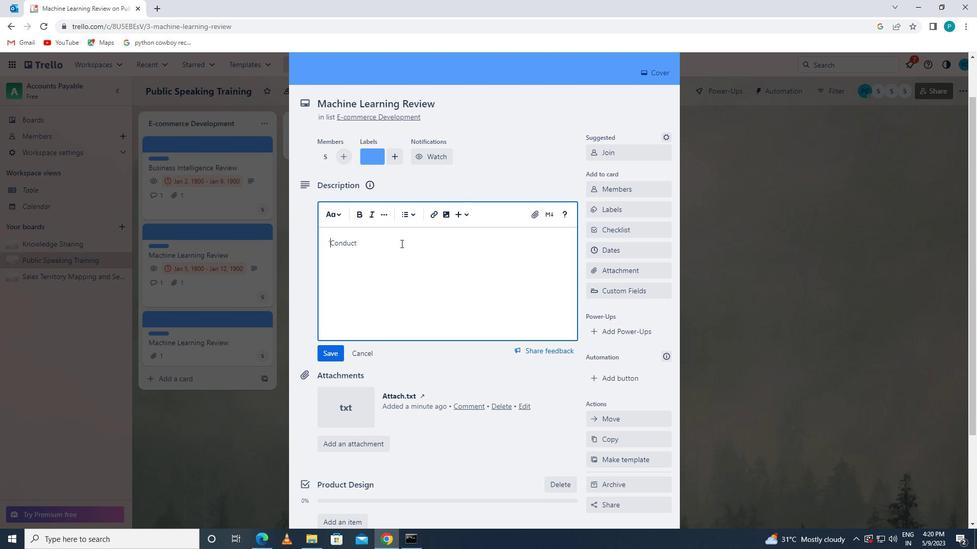 
Action: Key pressed <Key.space>team<Key.space>training<Key.space>session<Key.space>on<Key.space>delegation<Key.space>and<Key.space>empowerment'
Screenshot: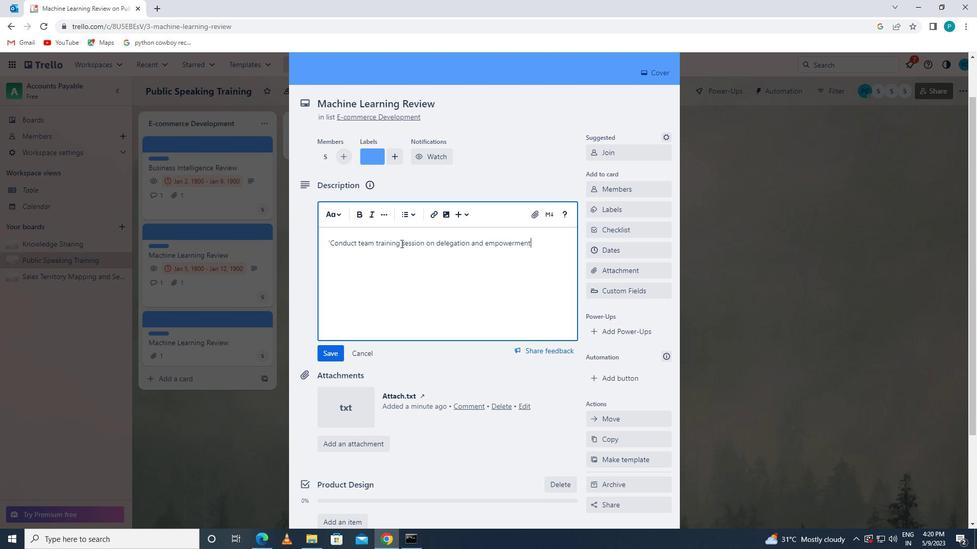 
Action: Mouse moved to (331, 347)
Screenshot: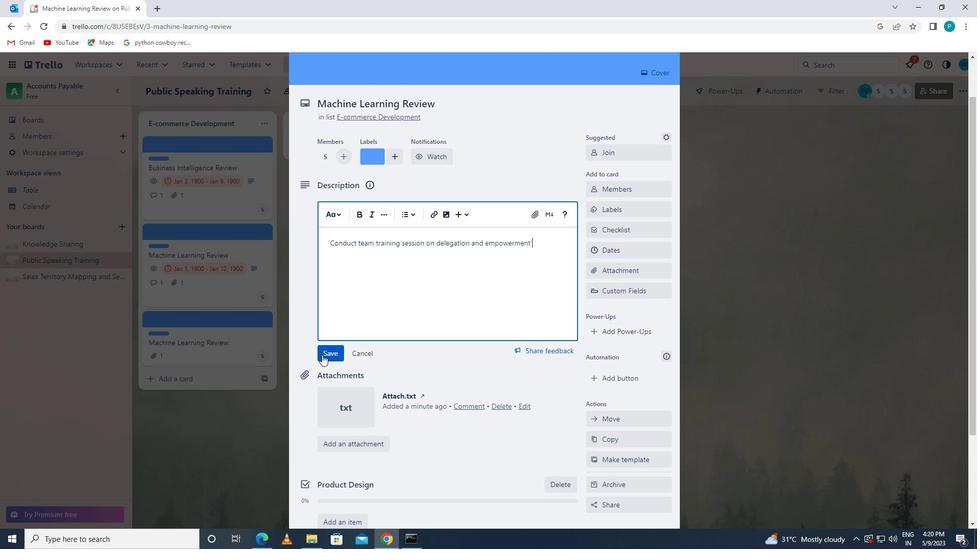 
Action: Mouse pressed left at (331, 347)
Screenshot: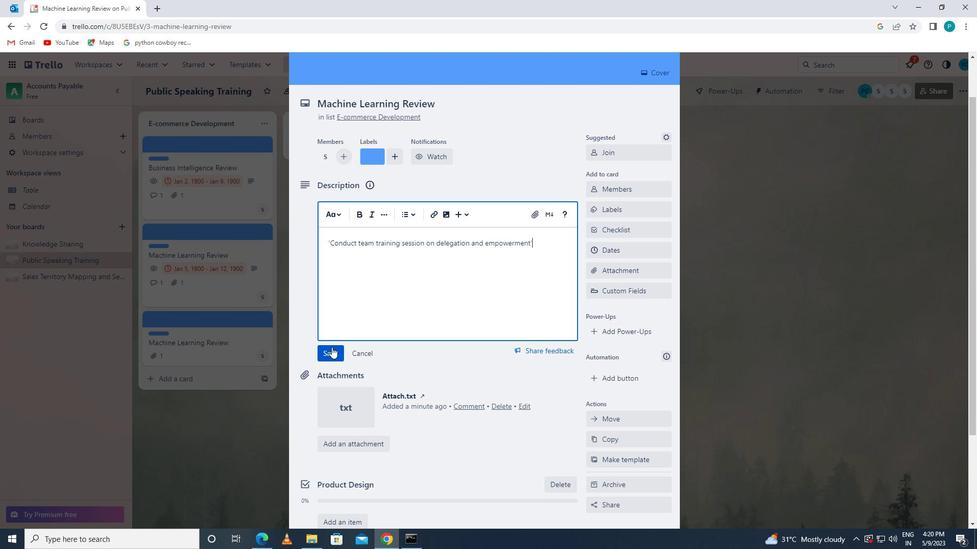 
Action: Mouse moved to (379, 439)
Screenshot: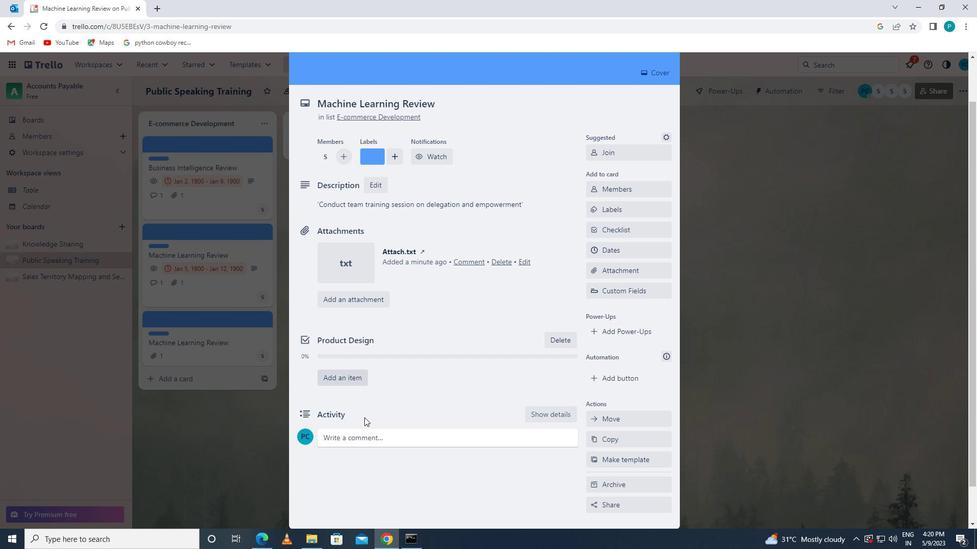 
Action: Mouse scrolled (379, 438) with delta (0, 0)
Screenshot: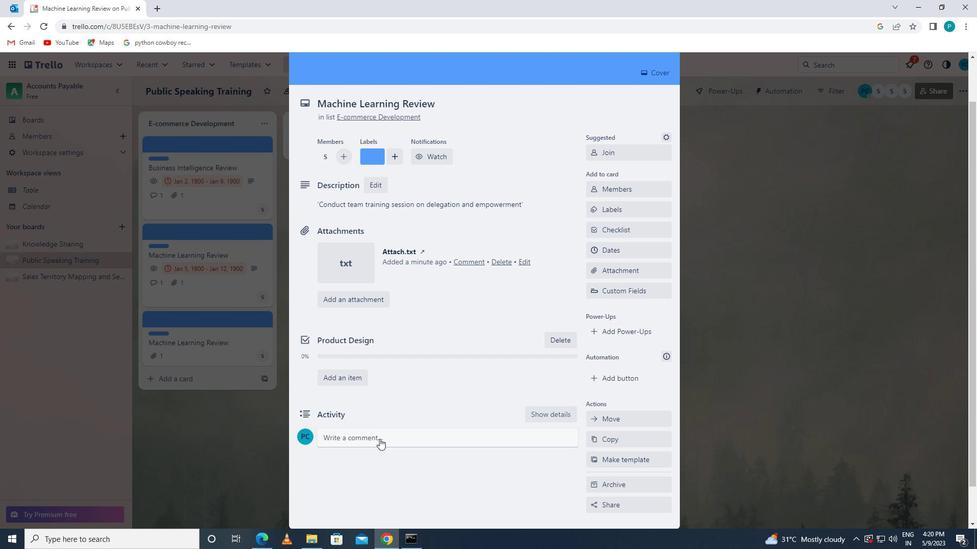 
Action: Mouse scrolled (379, 438) with delta (0, 0)
Screenshot: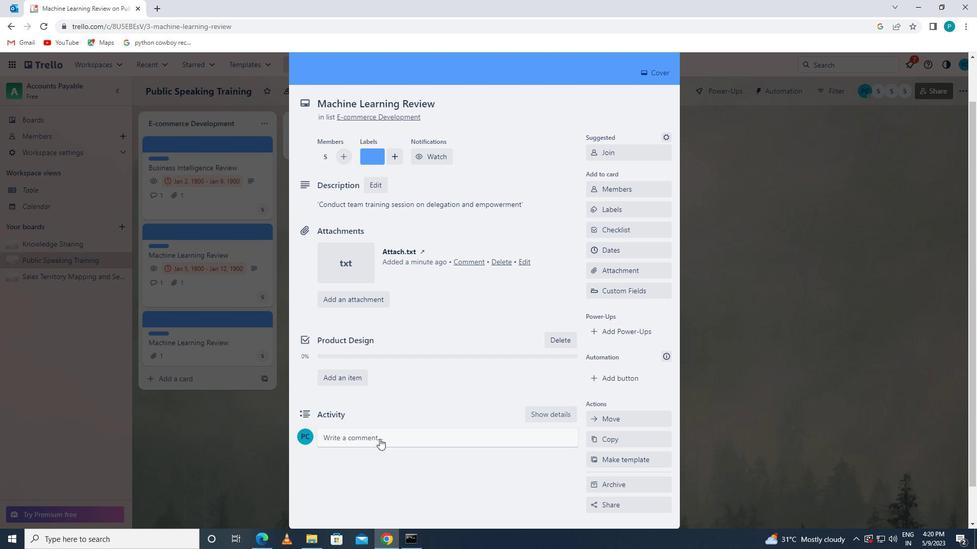 
Action: Mouse moved to (365, 404)
Screenshot: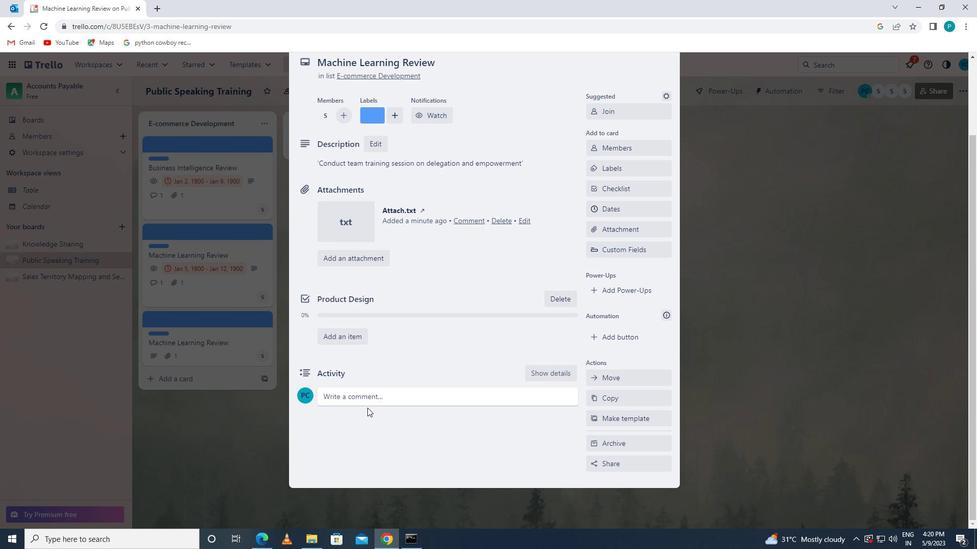 
Action: Mouse pressed left at (365, 404)
Screenshot: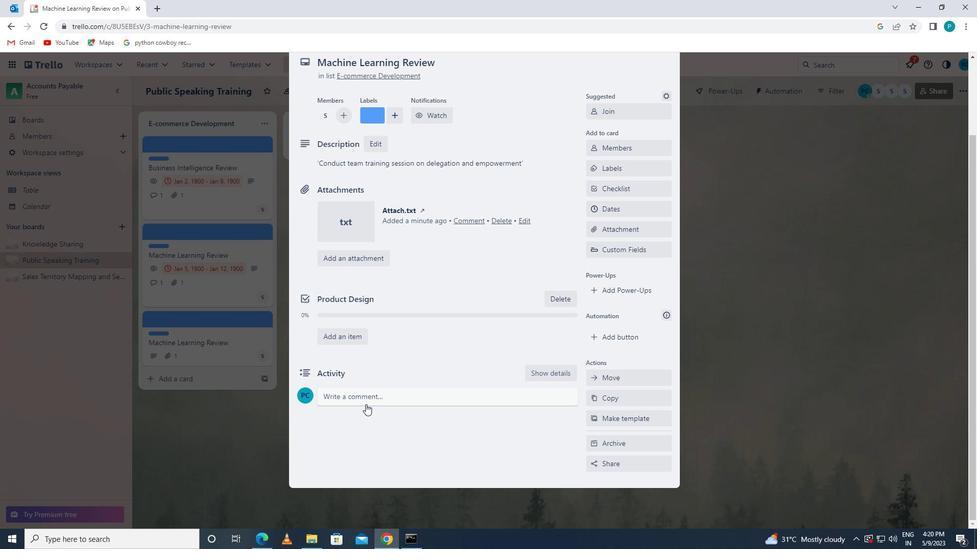 
Action: Key pressed <Key.caps_lock>'l<Key.caps_lock>et<Key.space>us<Key.space>approach<Key.space>this<Key.space>task<Key.space>with<Key.space>a<Key.space>sense<Key.space>of<Key.space>r<Key.backspace>empathy<Key.space>,understanding<Key.space>the<Key.space>needs<Key.space>and<Key.space>concerns<Key.space>of<Key.space>our<Key.space>stakeholders.'.
Screenshot: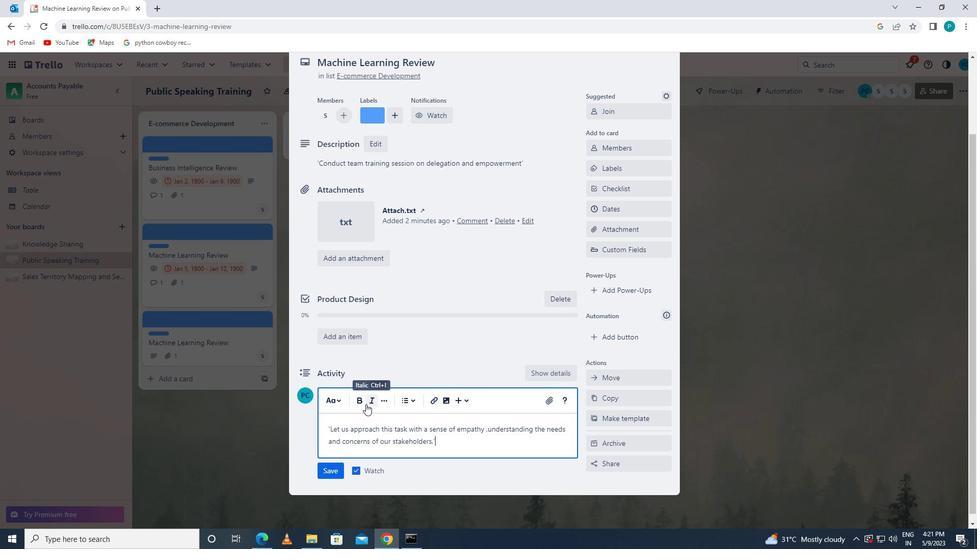 
Action: Mouse moved to (332, 468)
Screenshot: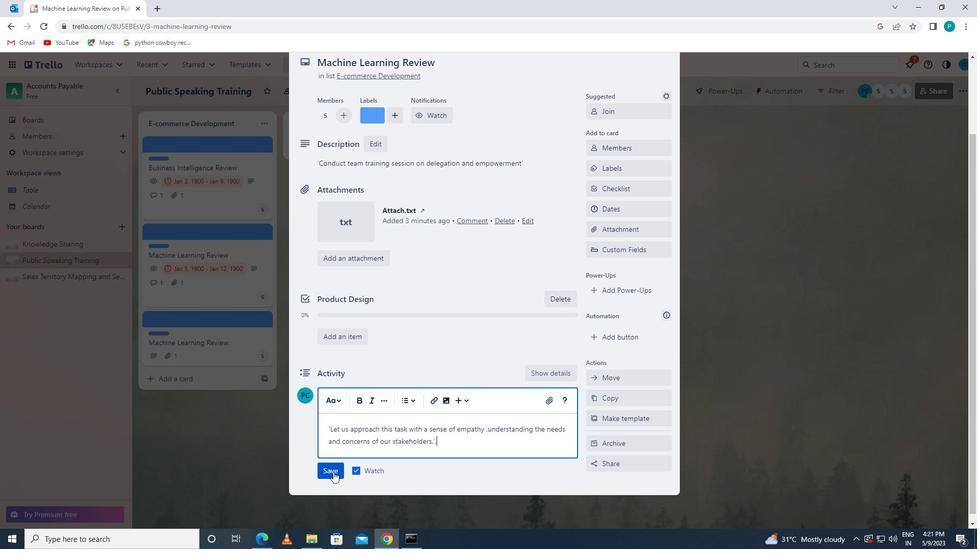 
Action: Mouse pressed left at (332, 468)
Screenshot: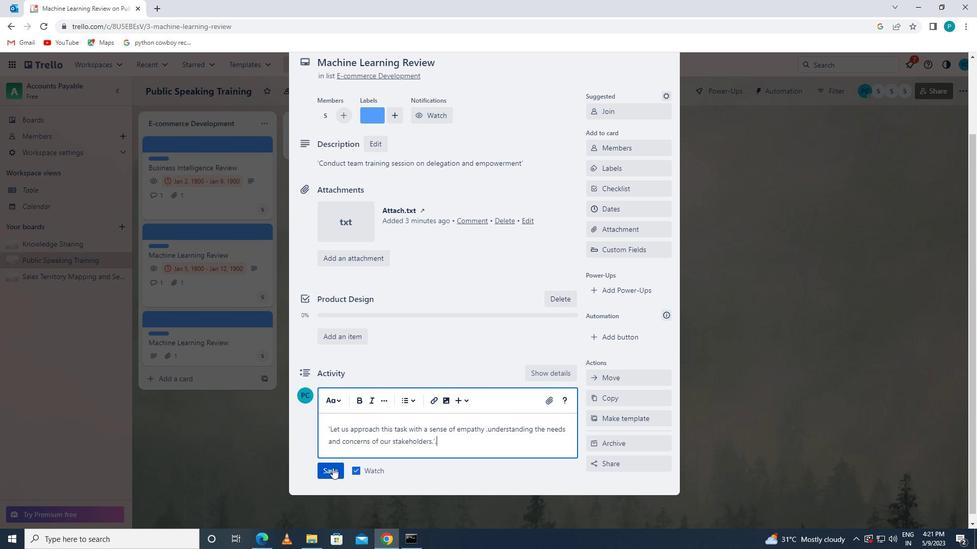 
Action: Mouse moved to (605, 210)
Screenshot: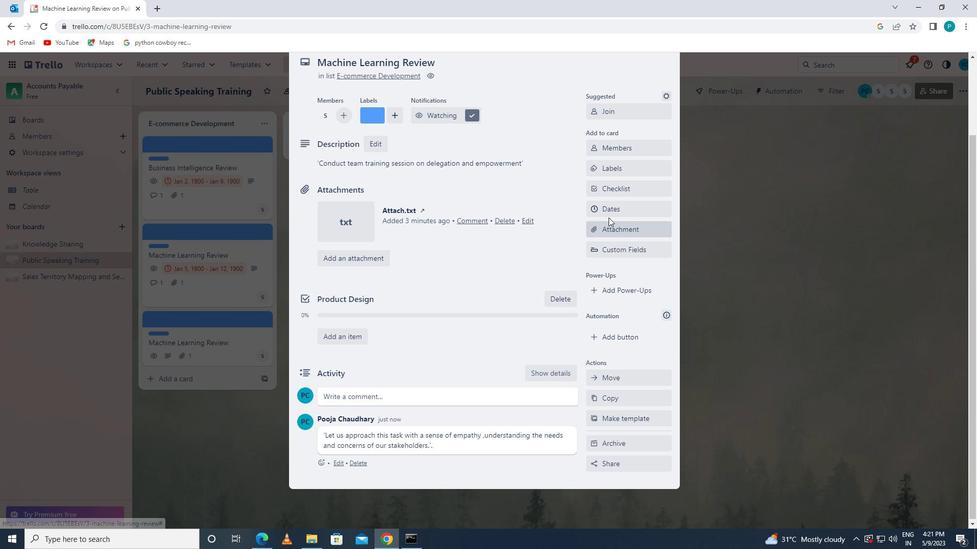 
Action: Mouse pressed left at (605, 210)
Screenshot: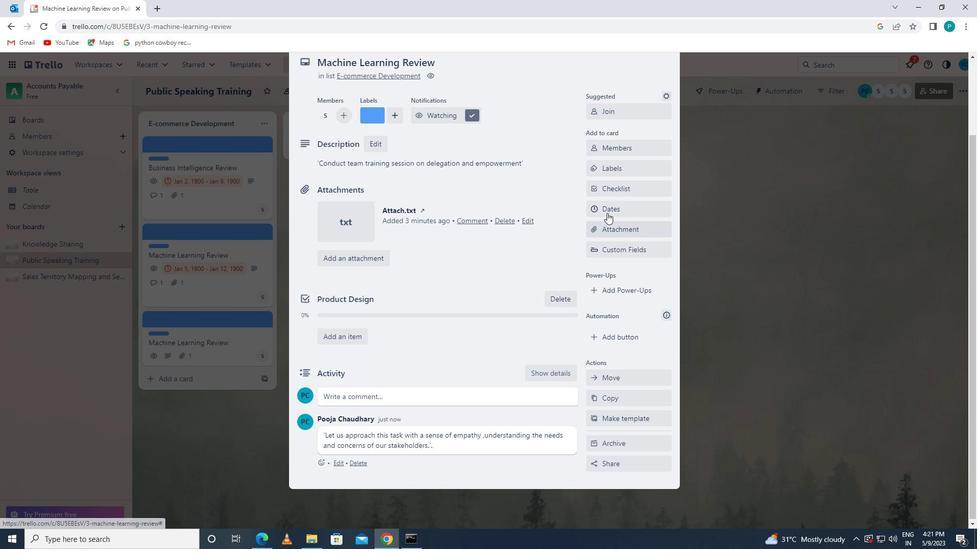 
Action: Mouse moved to (595, 270)
Screenshot: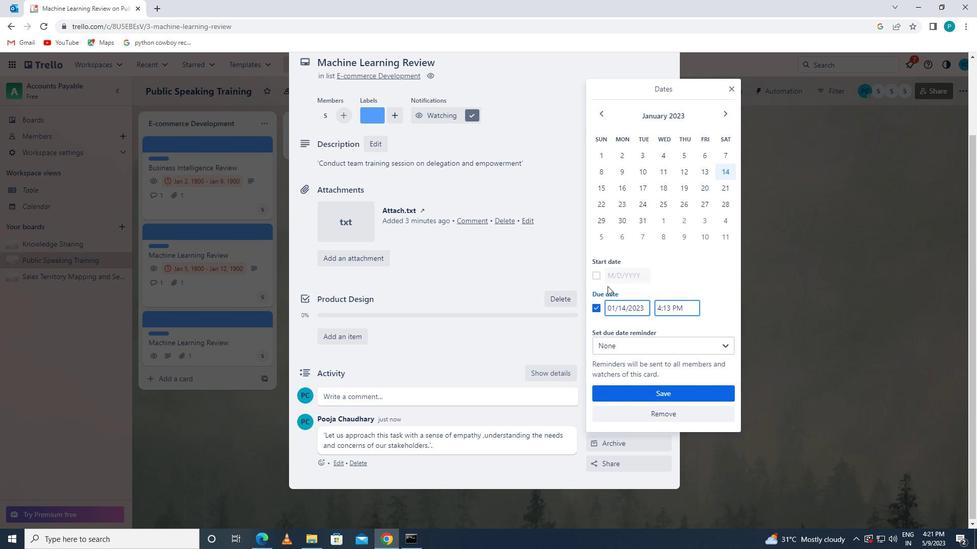 
Action: Mouse pressed left at (595, 270)
Screenshot: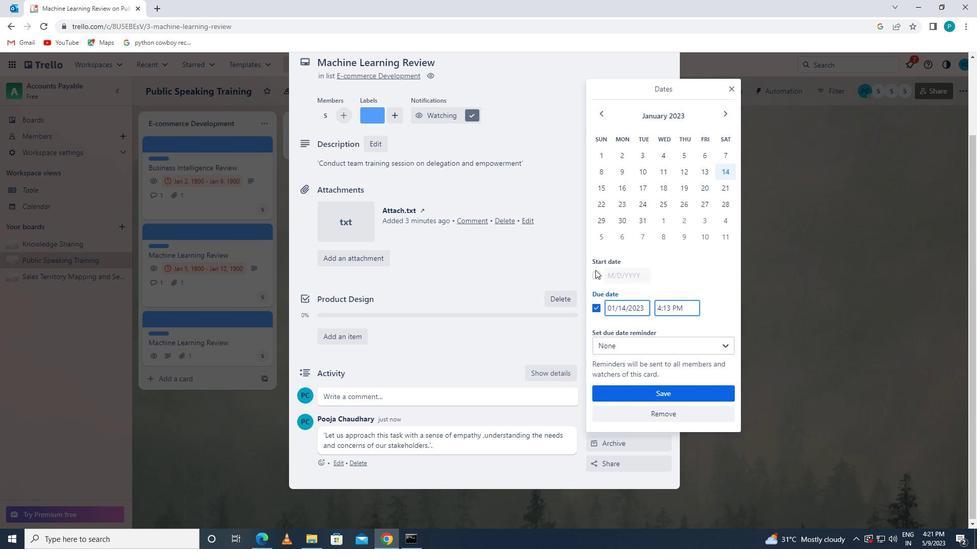 
Action: Mouse moved to (625, 275)
Screenshot: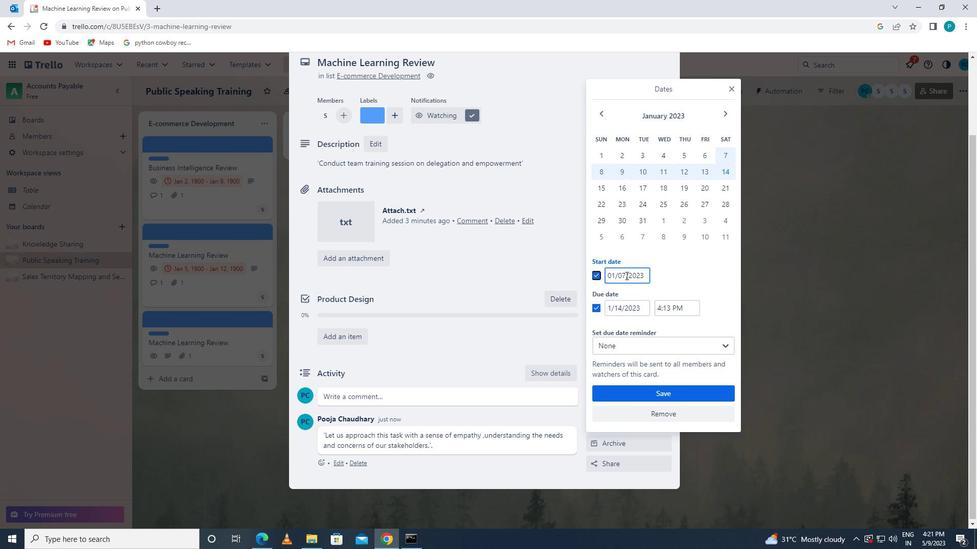 
Action: Mouse pressed left at (625, 275)
Screenshot: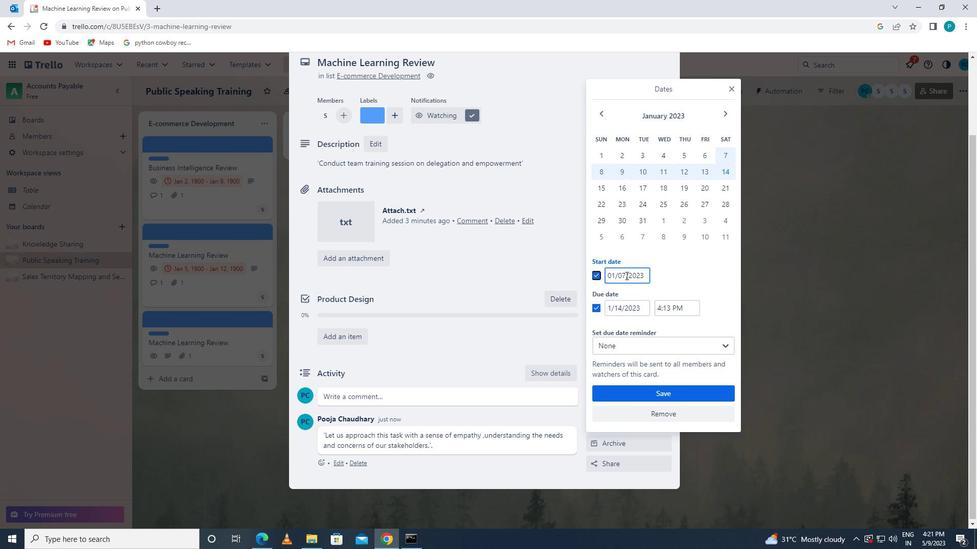 
Action: Mouse moved to (640, 277)
Screenshot: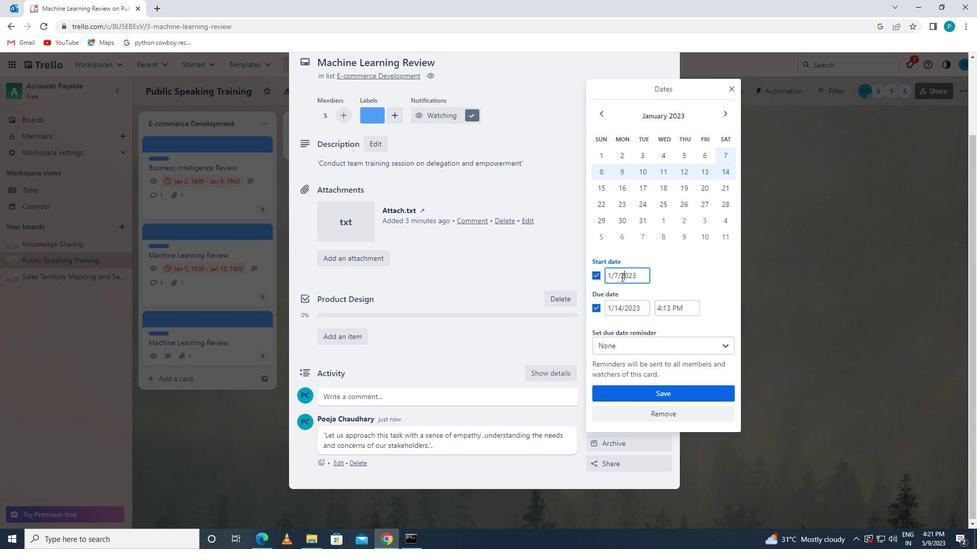 
Action: Mouse pressed left at (640, 277)
Screenshot: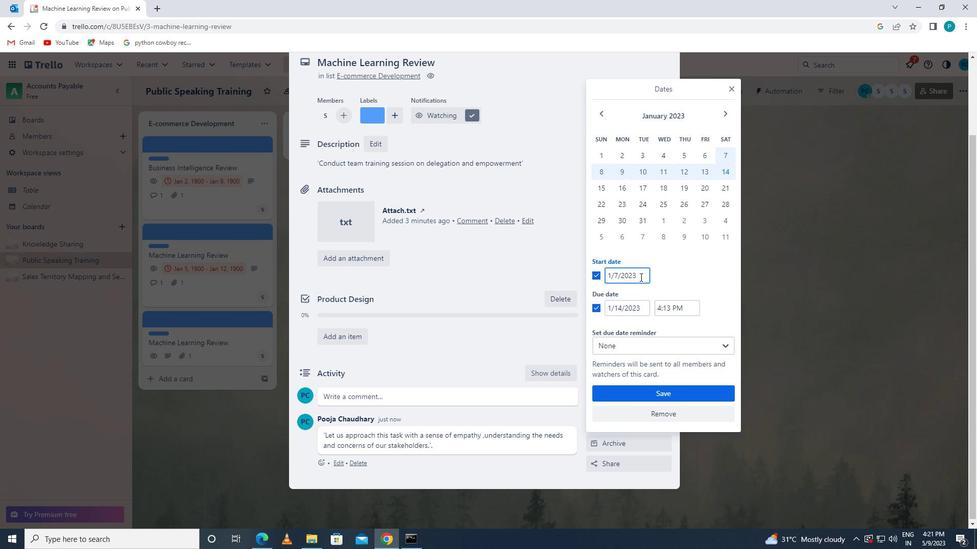 
Action: Mouse moved to (642, 273)
Screenshot: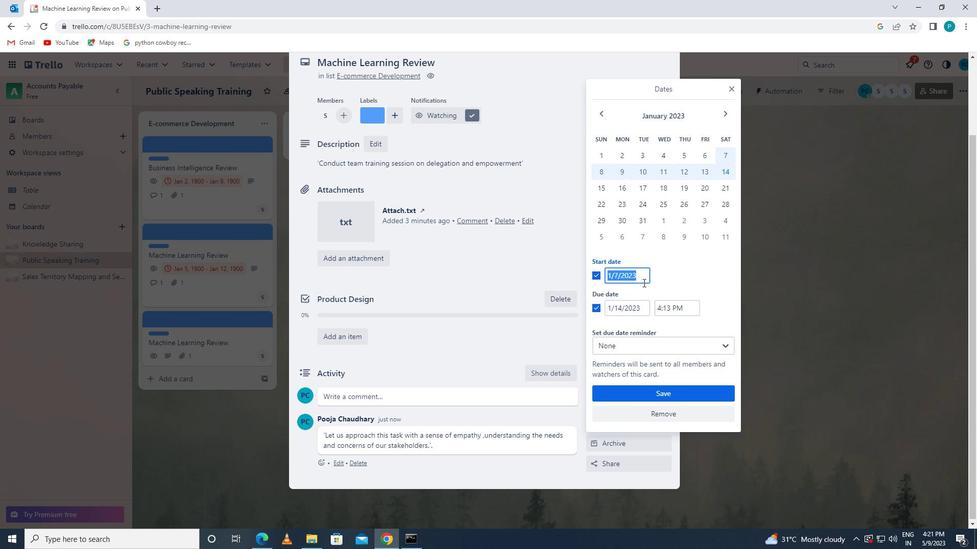 
Action: Mouse pressed left at (642, 273)
Screenshot: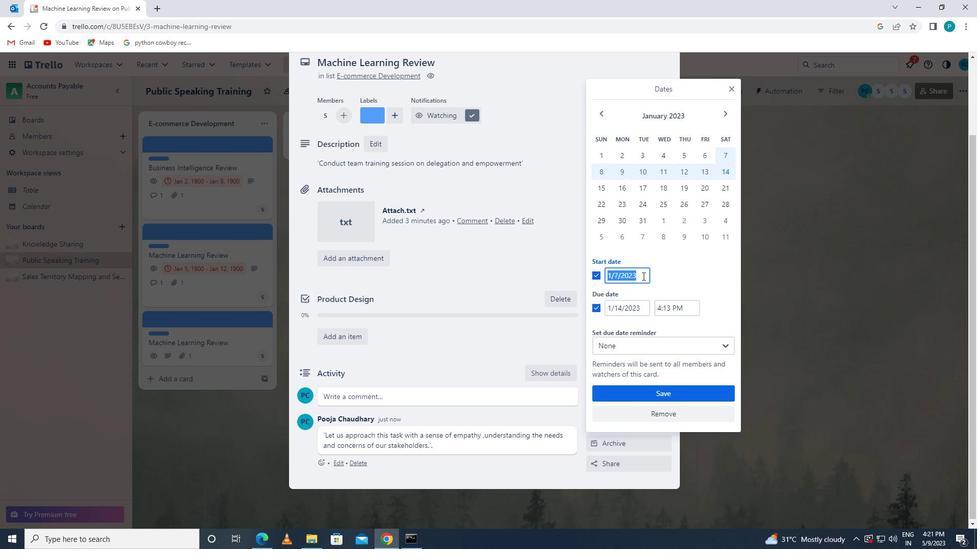 
Action: Key pressed <Key.backspace><Key.backspace><Key.backspace><Key.backspace>1900
Screenshot: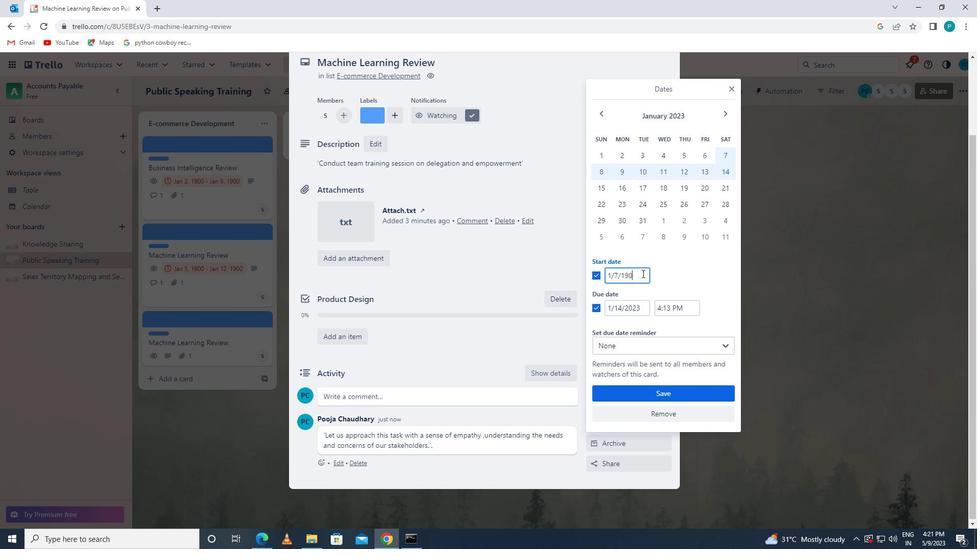 
Action: Mouse moved to (613, 276)
Screenshot: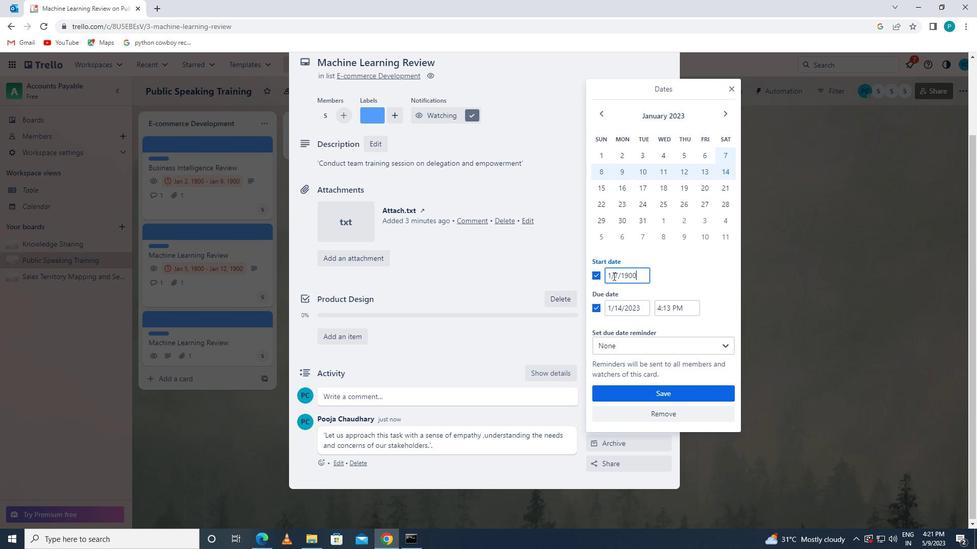 
Action: Mouse pressed left at (613, 276)
Screenshot: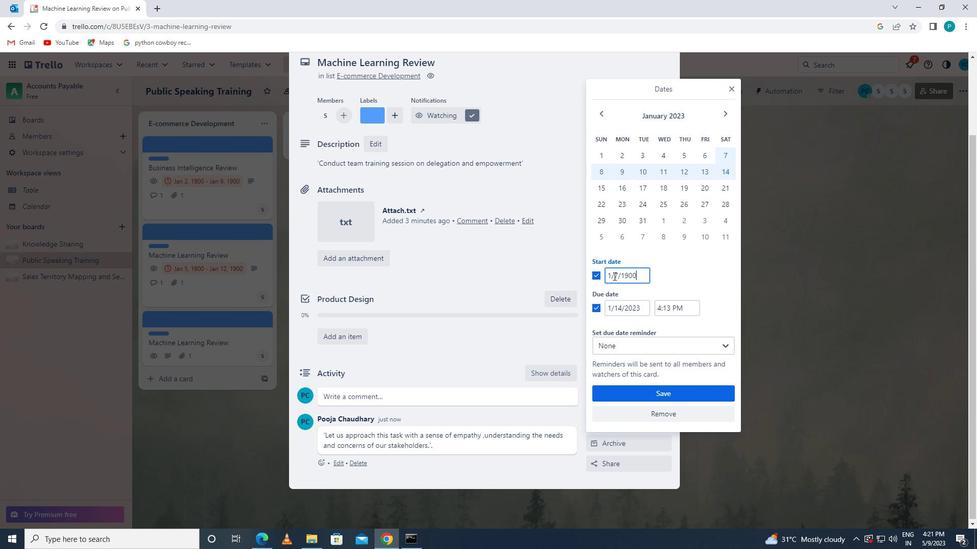
Action: Mouse moved to (616, 290)
Screenshot: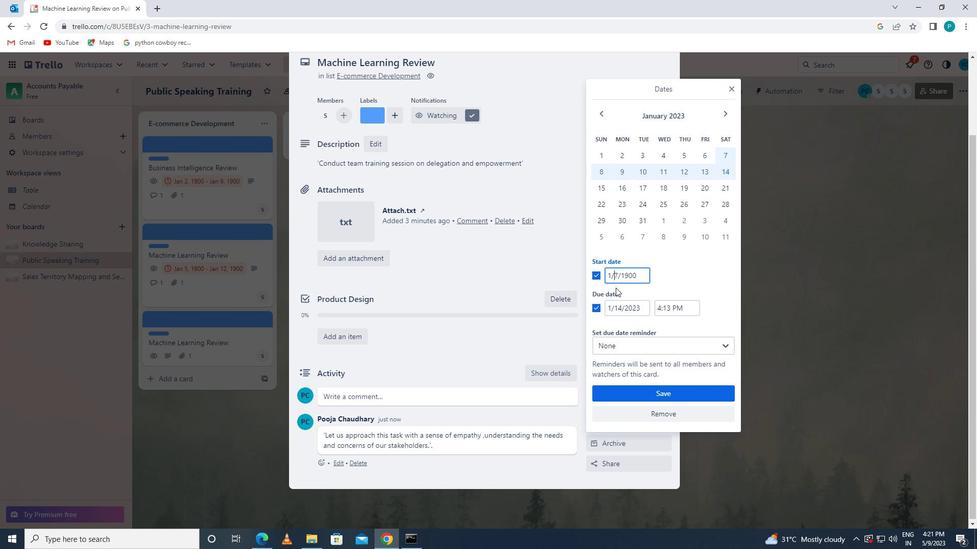 
Action: Key pressed 08
Screenshot: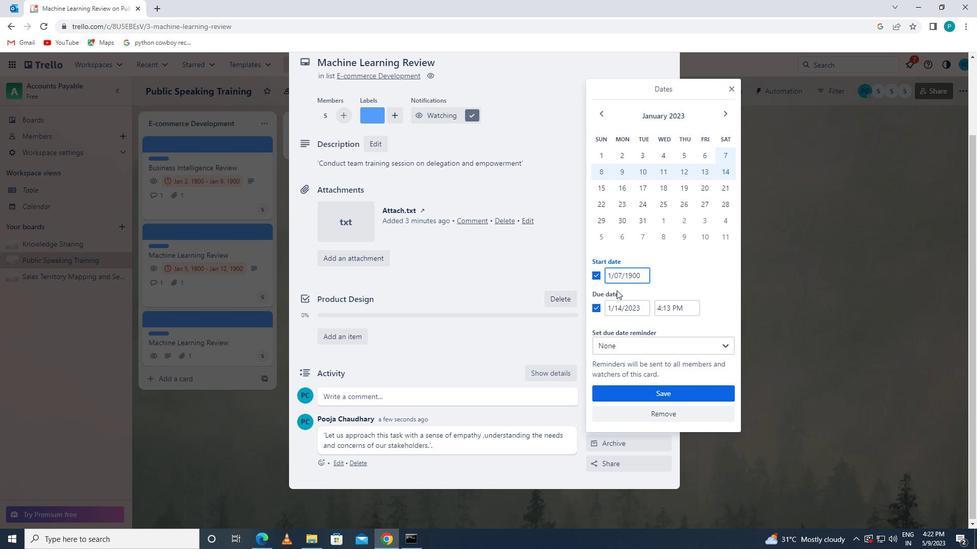 
Action: Mouse moved to (624, 275)
Screenshot: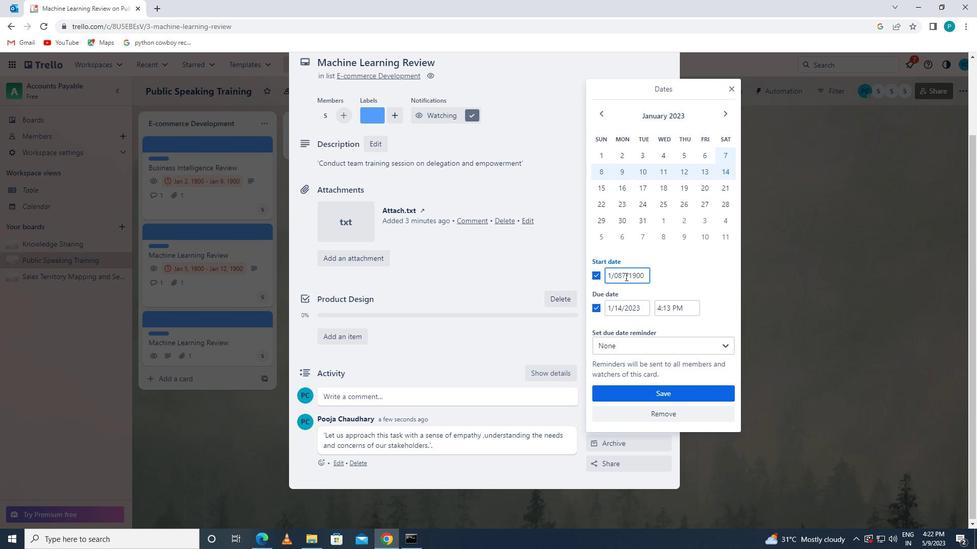 
Action: Mouse pressed left at (624, 275)
Screenshot: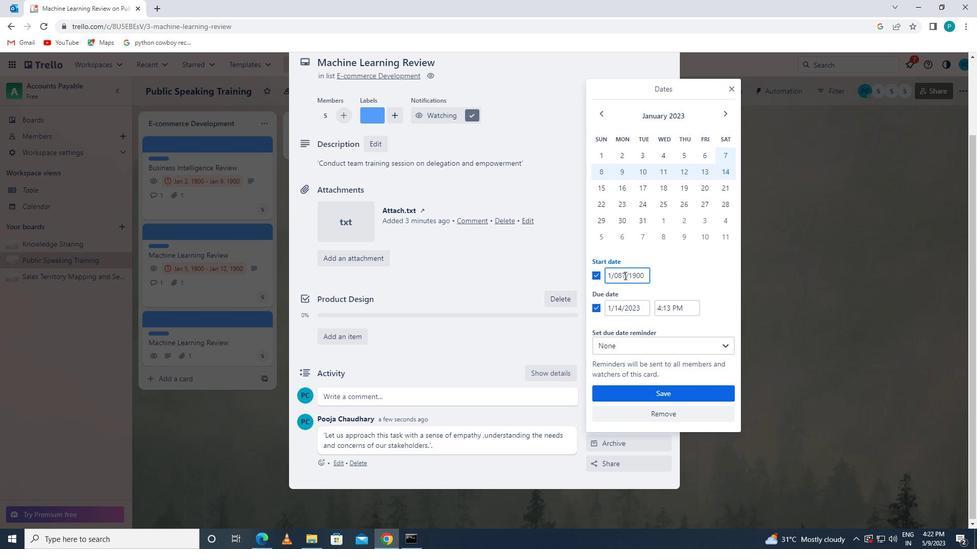 
Action: Key pressed <Key.backspace>
Screenshot: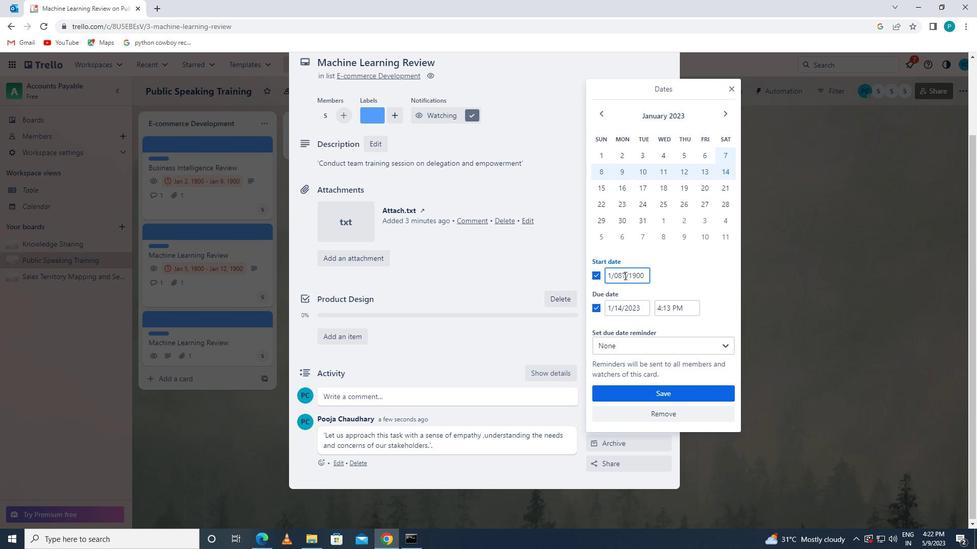 
Action: Mouse moved to (618, 309)
Screenshot: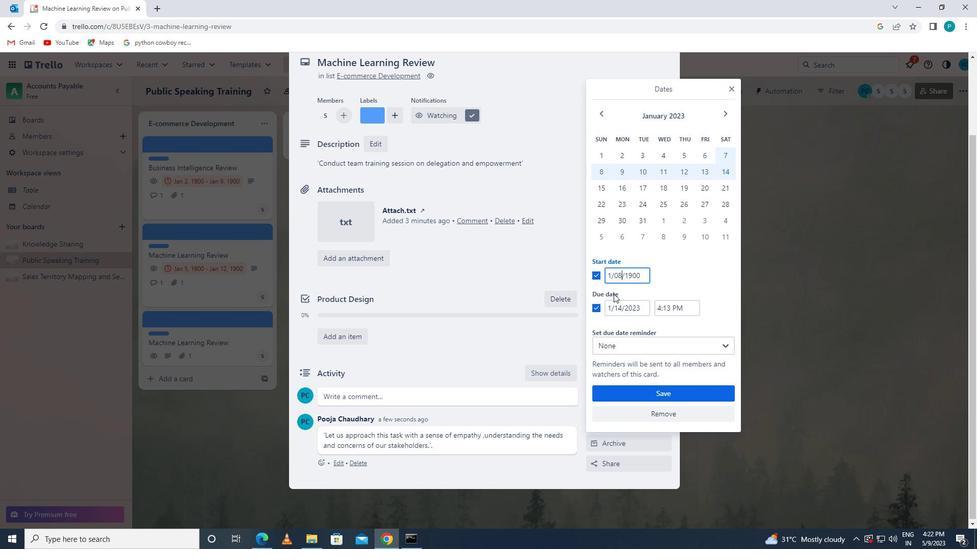 
Action: Mouse pressed left at (618, 309)
Screenshot: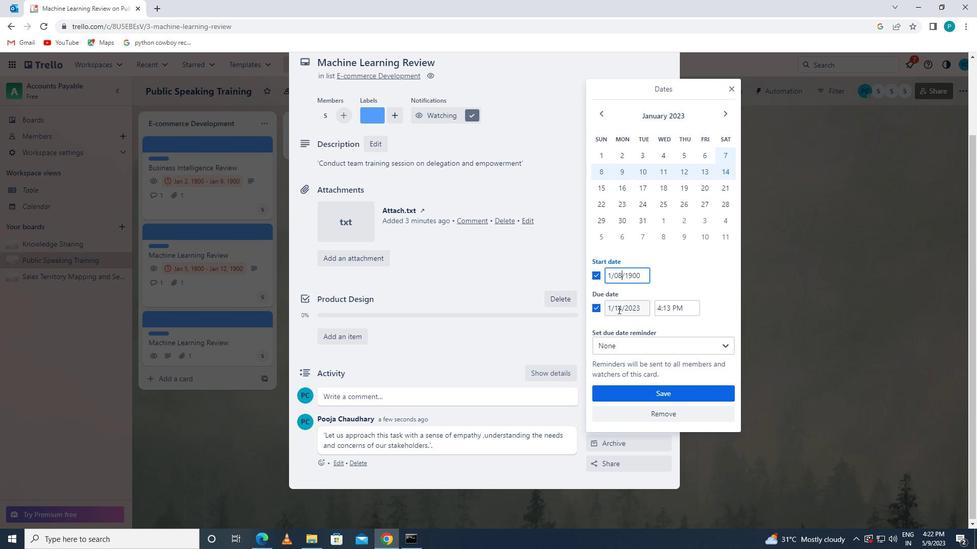 
Action: Mouse moved to (621, 310)
Screenshot: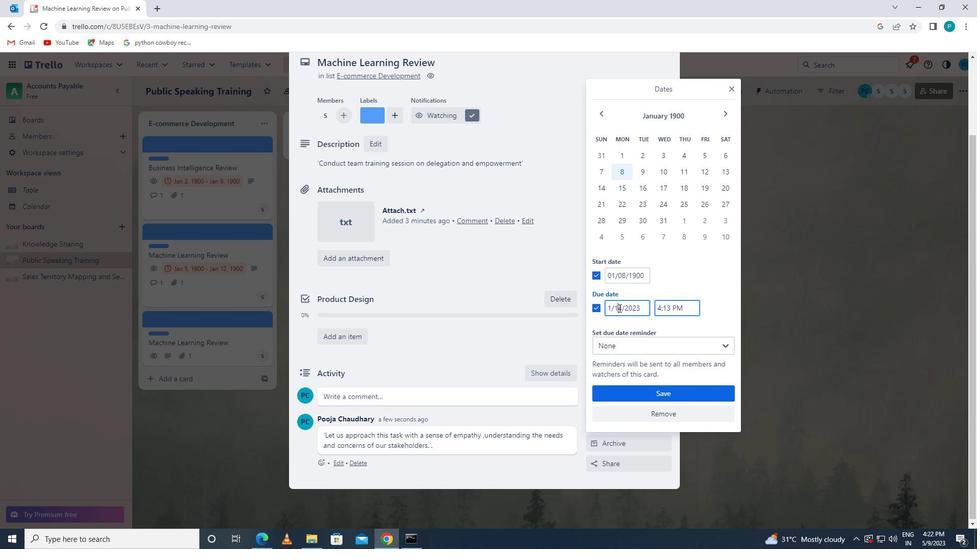 
Action: Mouse pressed left at (621, 310)
Screenshot: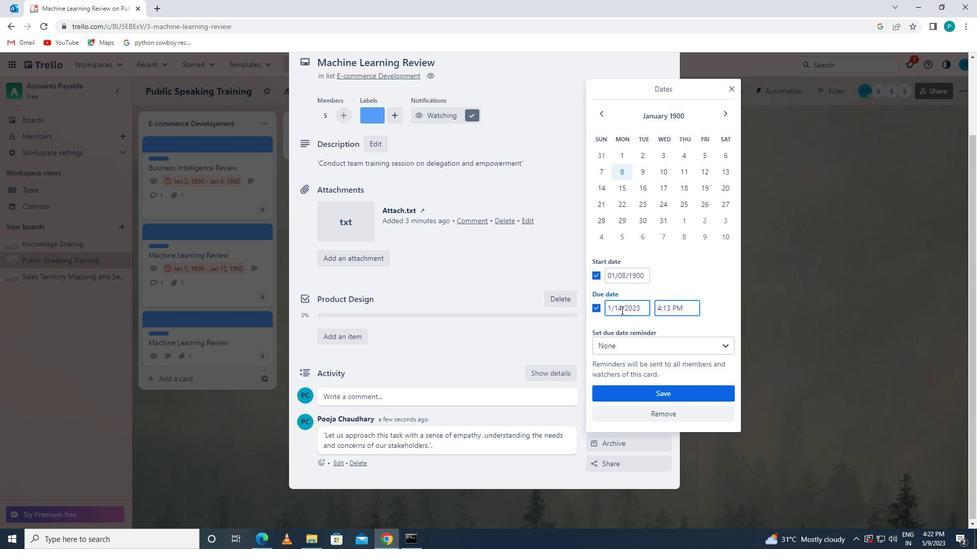 
Action: Key pressed <Key.backspace>5
Screenshot: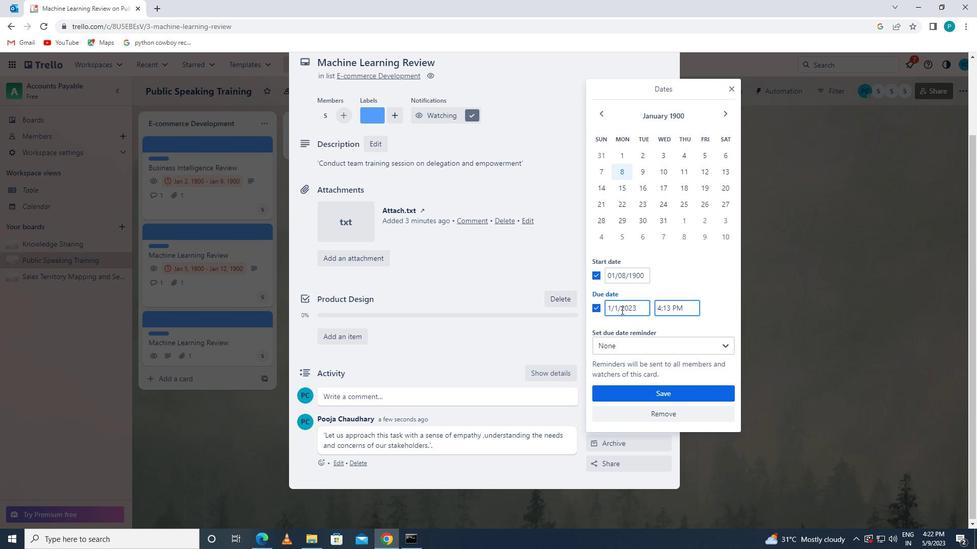 
Action: Mouse moved to (641, 308)
Screenshot: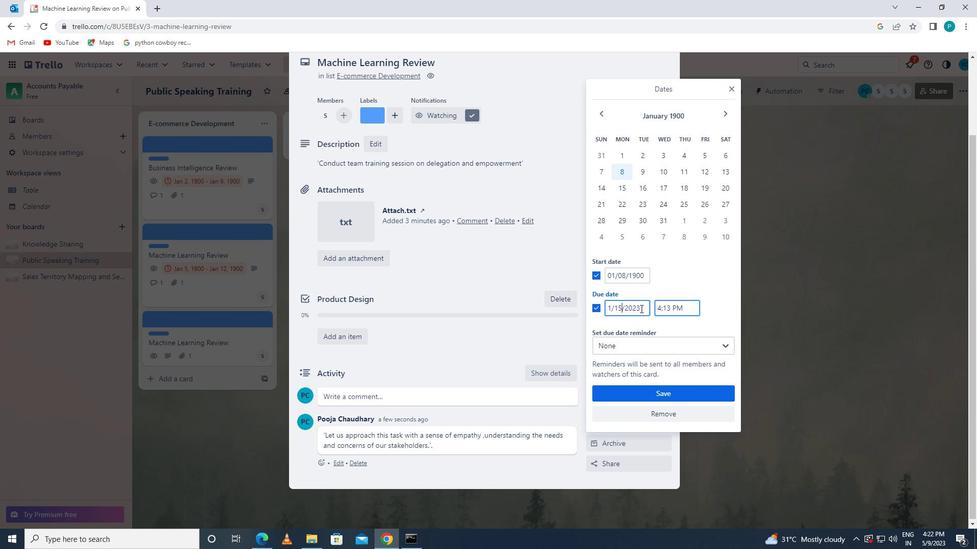
Action: Mouse pressed left at (641, 308)
Screenshot: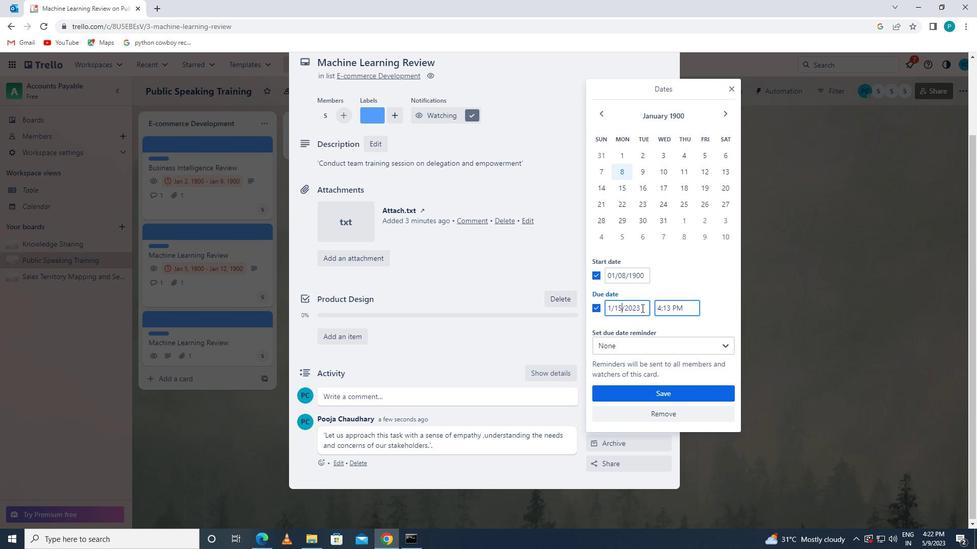 
Action: Mouse moved to (642, 307)
Screenshot: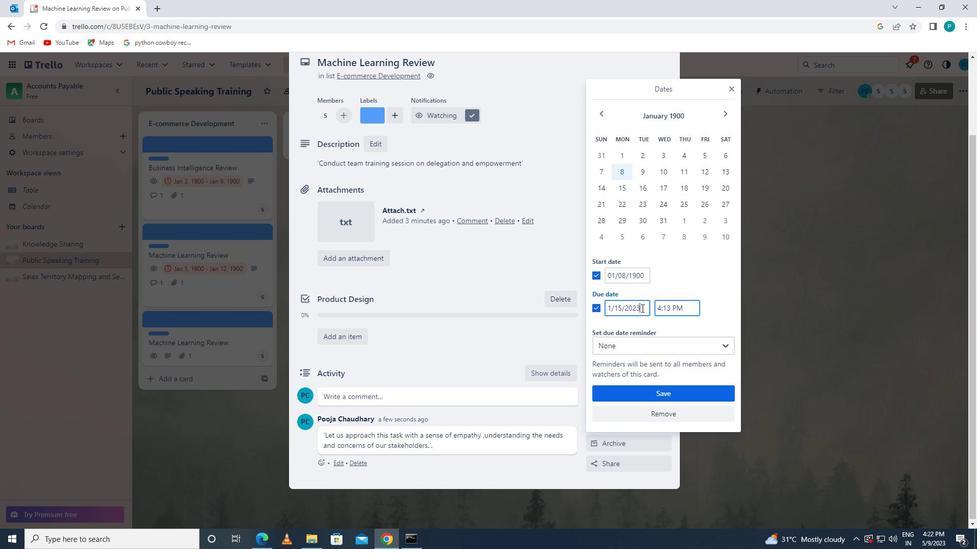 
Action: Key pressed <Key.backspace><Key.backspace><Key.backspace><Key.backspace>1900
Screenshot: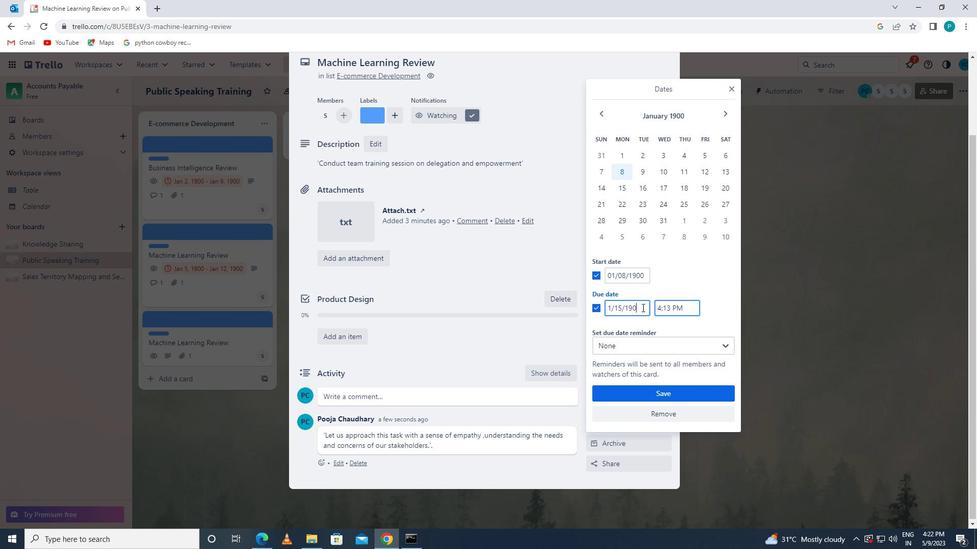 
Action: Mouse moved to (641, 397)
Screenshot: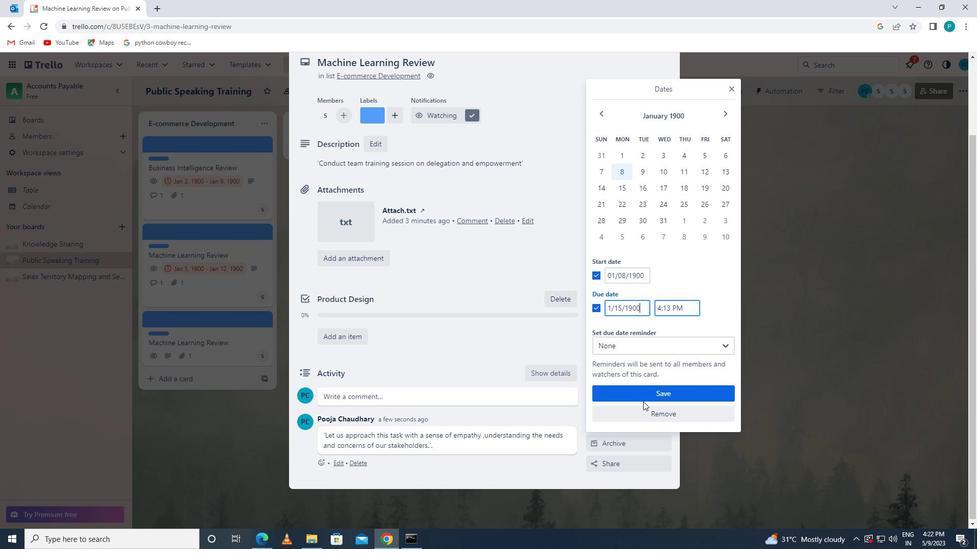 
Action: Mouse pressed left at (641, 397)
Screenshot: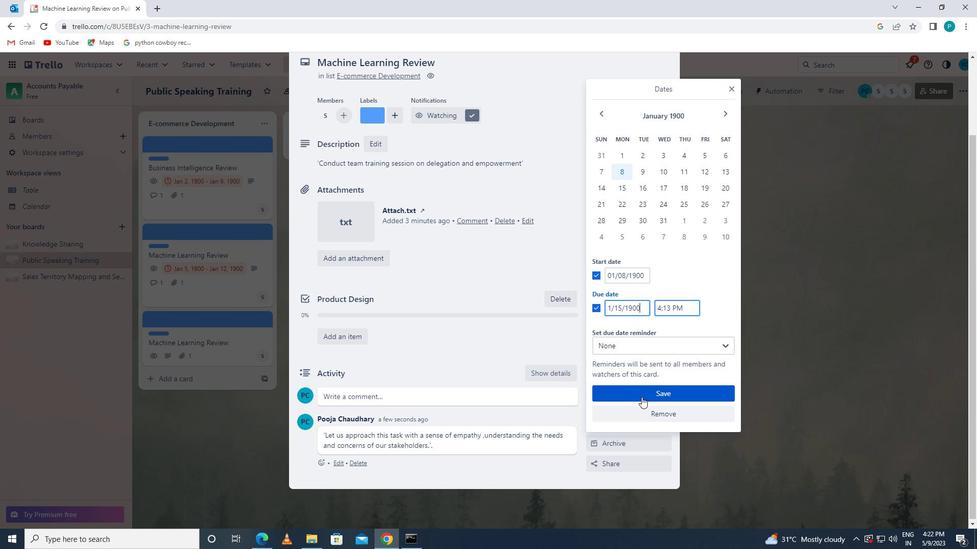 
